 Task: Open Card Circus Review in Board Email Marketing Conversion Rate Optimization to Workspace Customer Service Software and add a team member Softage.2@softage.net, a label Green, a checklist Astronomy, an attachment from your computer, a color Green and finally, add a card description 'Conduct team training session on teamwork and collaboration' and a comment 'This task requires us to be proactive in identifying potential opportunities for improvement and growth.'. Add a start date 'Jan 02, 1900' with a due date 'Jan 09, 1900'
Action: Mouse moved to (88, 313)
Screenshot: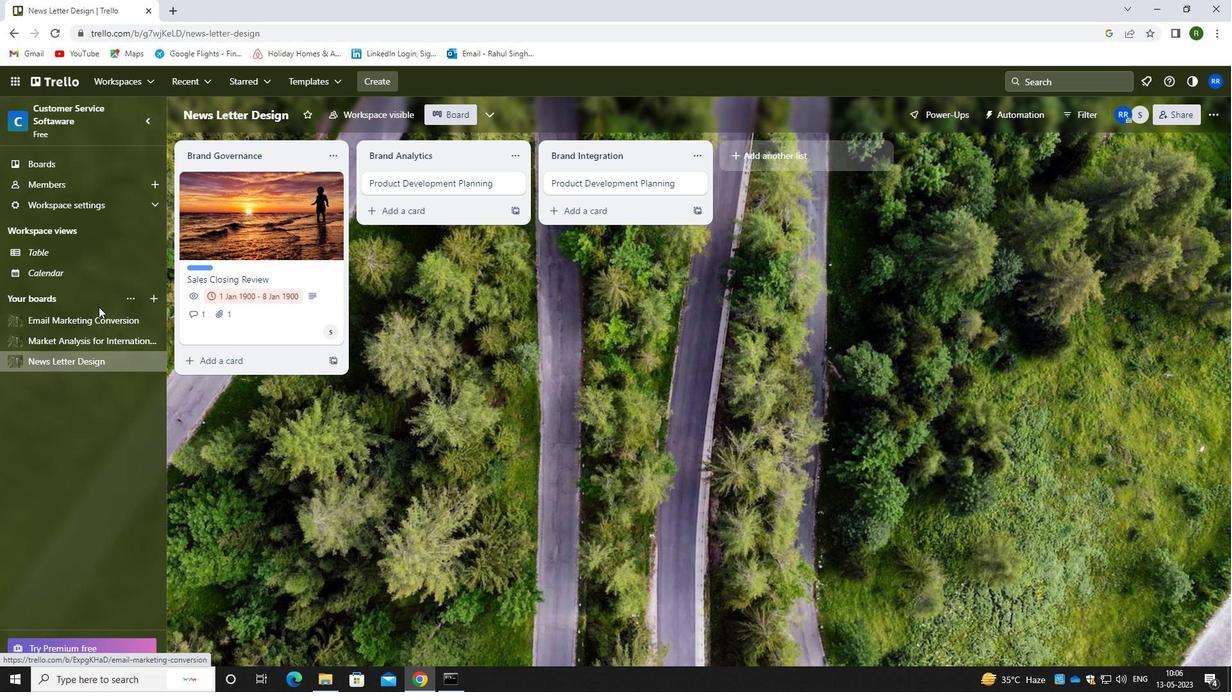 
Action: Mouse pressed left at (88, 313)
Screenshot: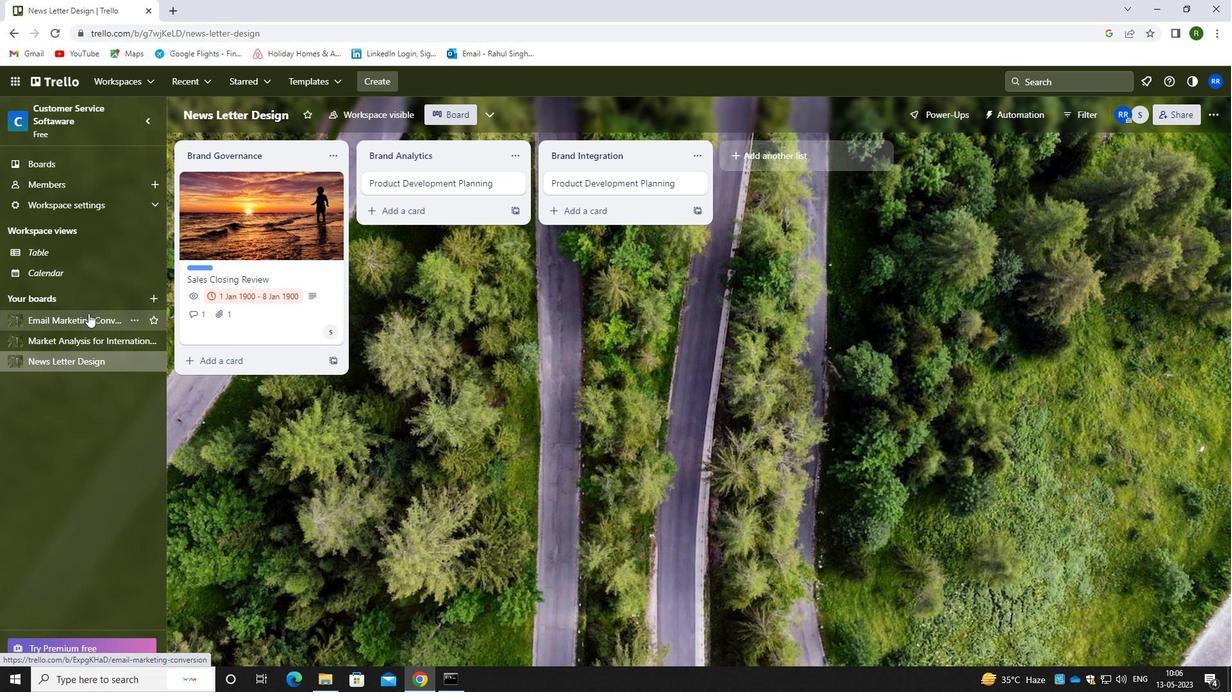 
Action: Mouse moved to (335, 181)
Screenshot: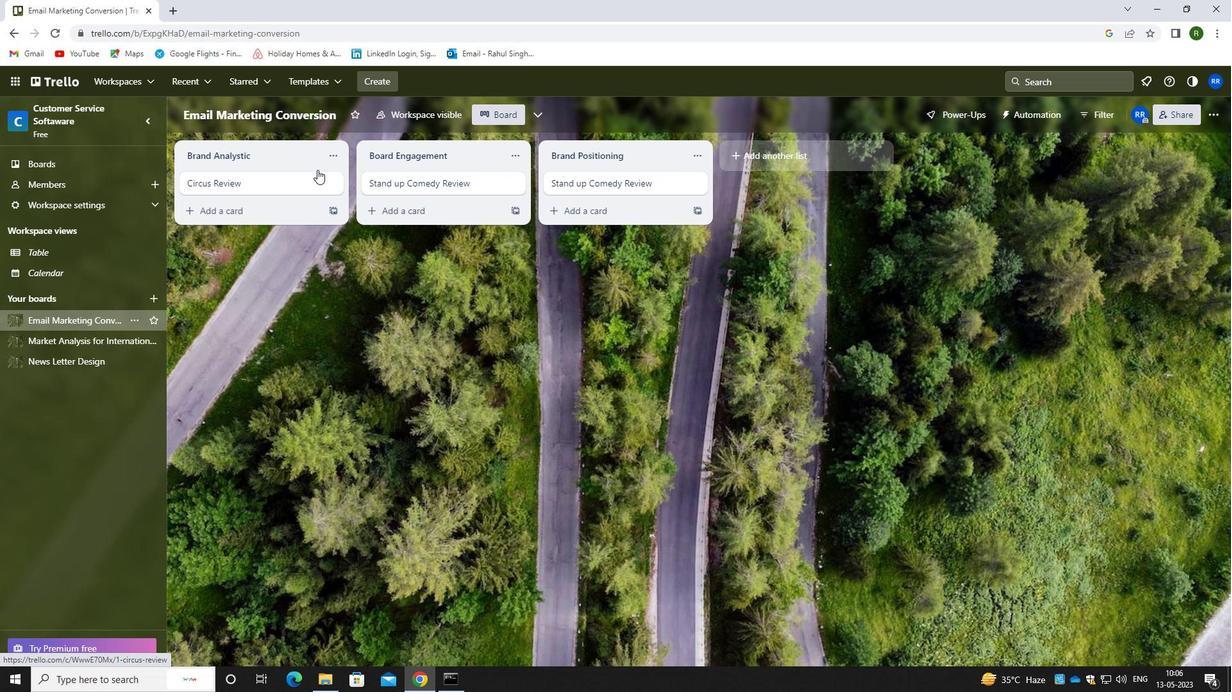 
Action: Mouse pressed left at (335, 181)
Screenshot: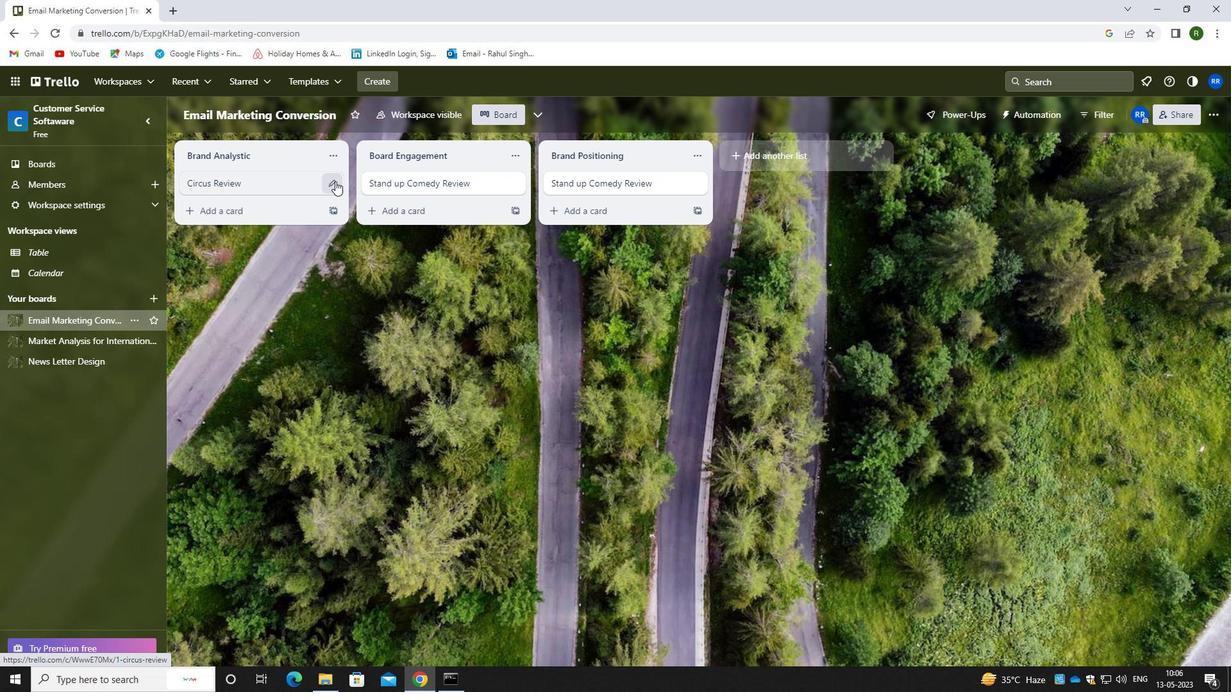 
Action: Mouse moved to (399, 178)
Screenshot: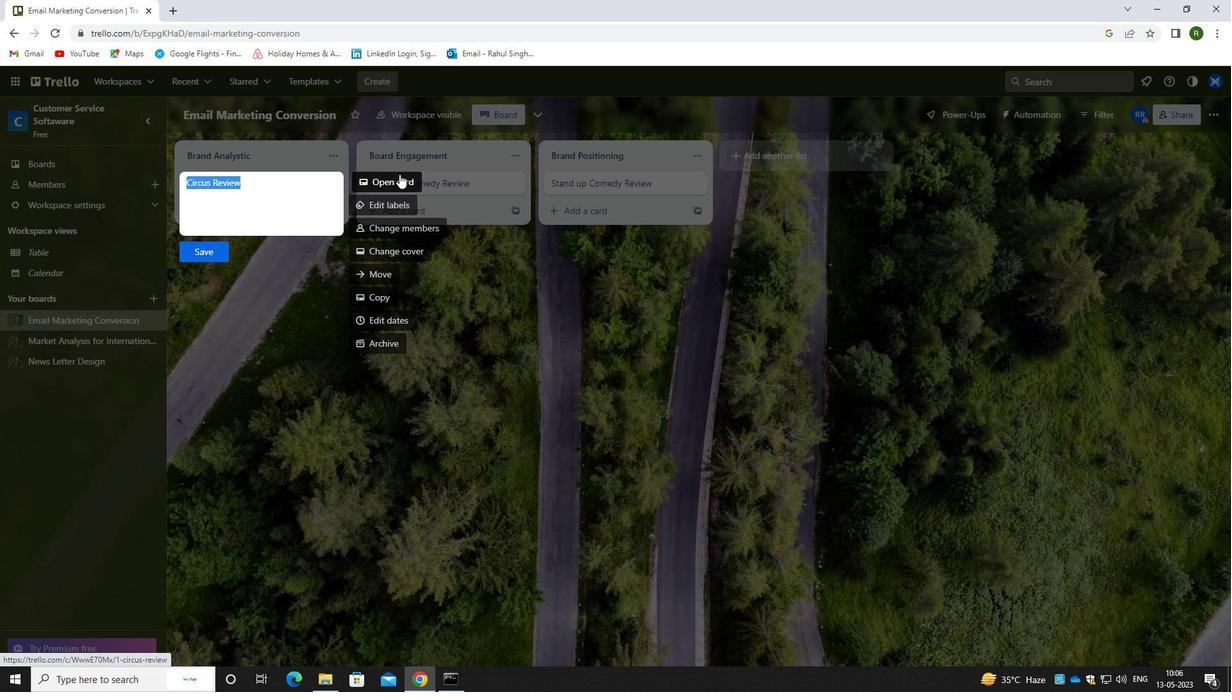 
Action: Mouse pressed left at (399, 178)
Screenshot: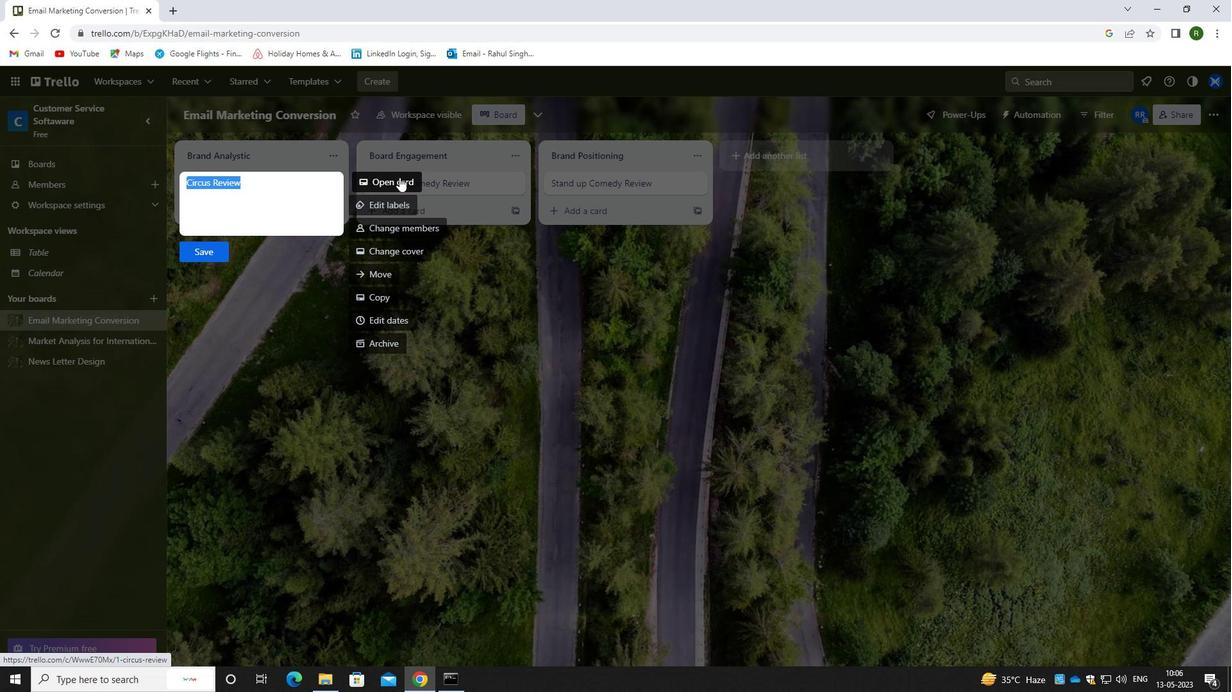 
Action: Mouse moved to (787, 168)
Screenshot: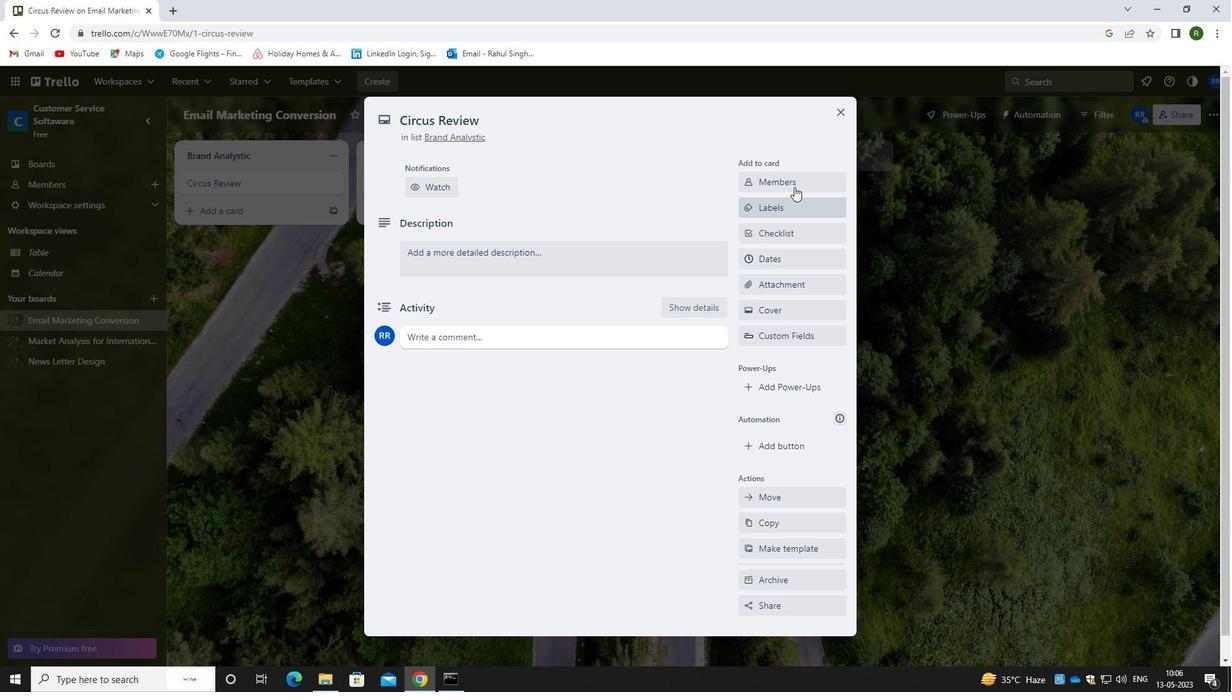 
Action: Mouse pressed left at (787, 168)
Screenshot: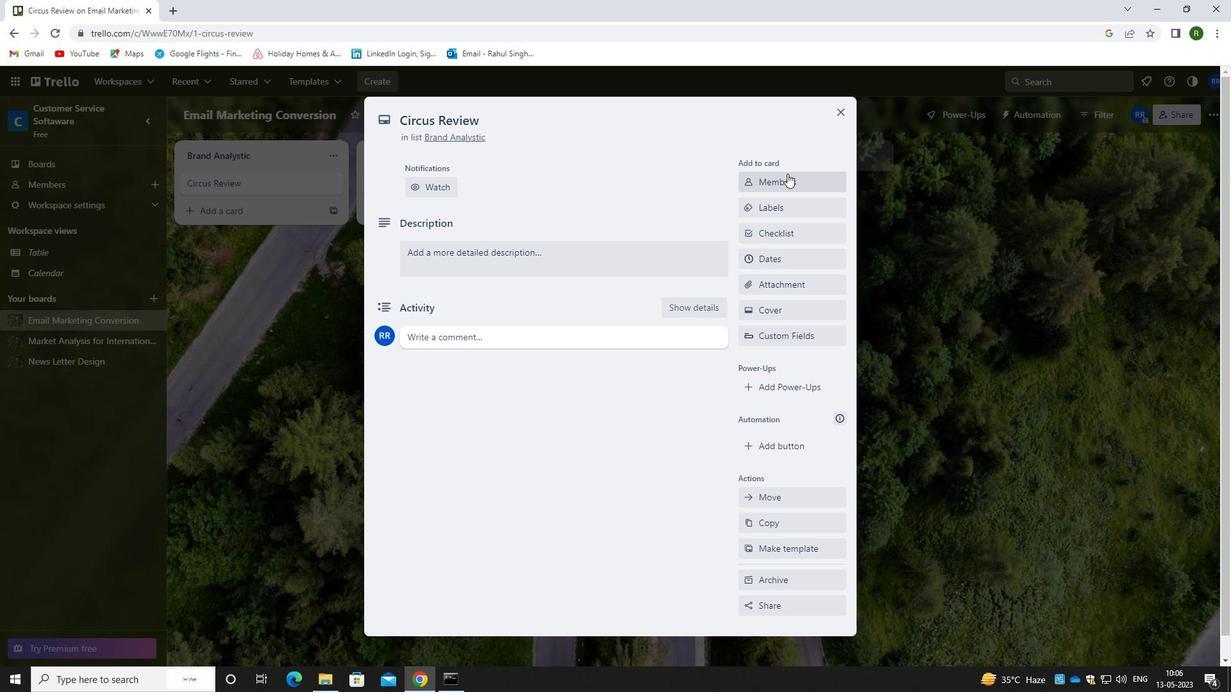 
Action: Mouse moved to (789, 173)
Screenshot: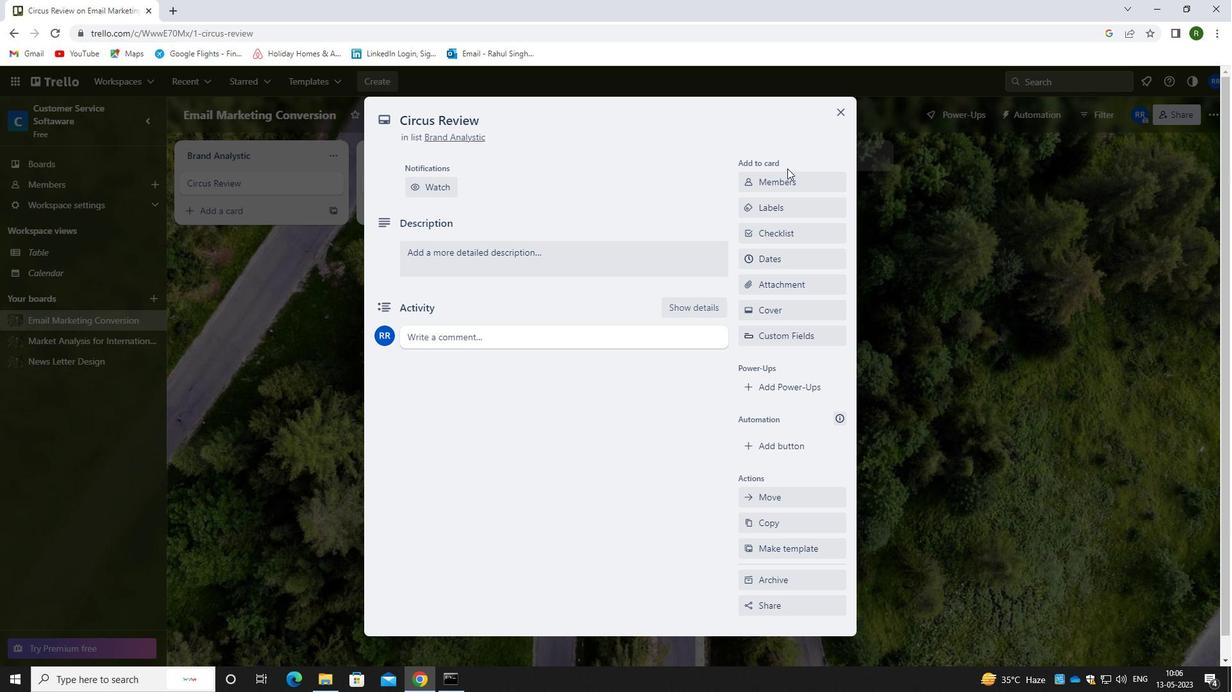
Action: Mouse pressed left at (789, 173)
Screenshot: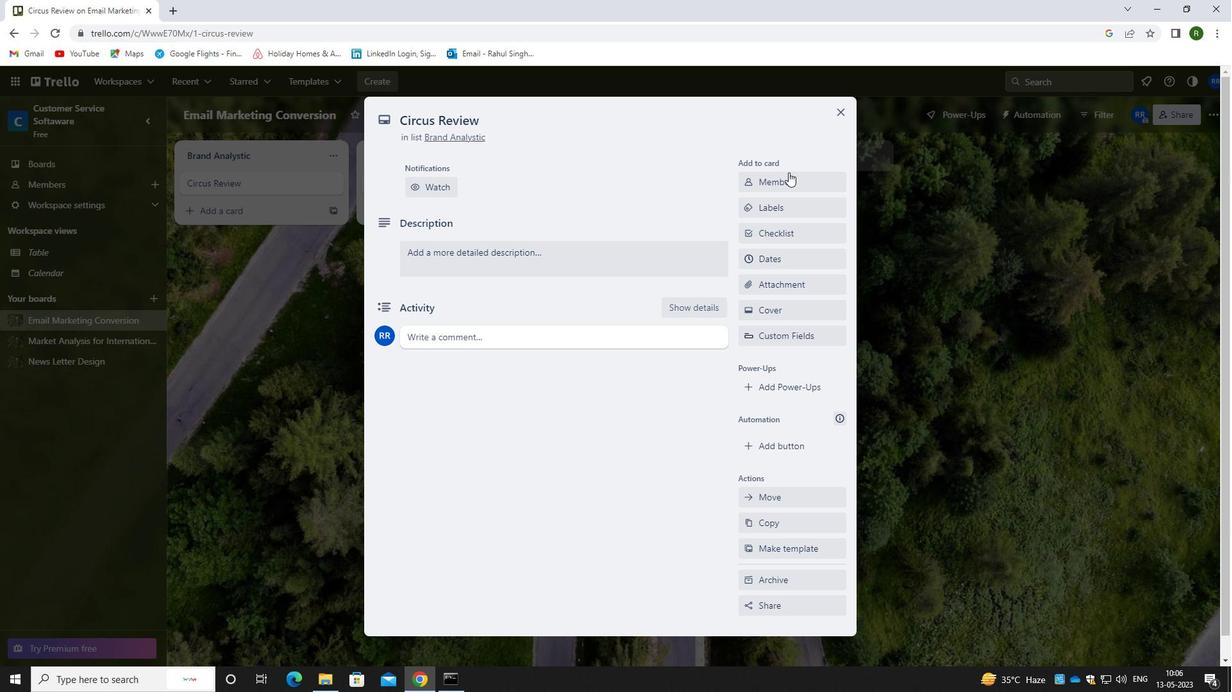 
Action: Mouse moved to (784, 245)
Screenshot: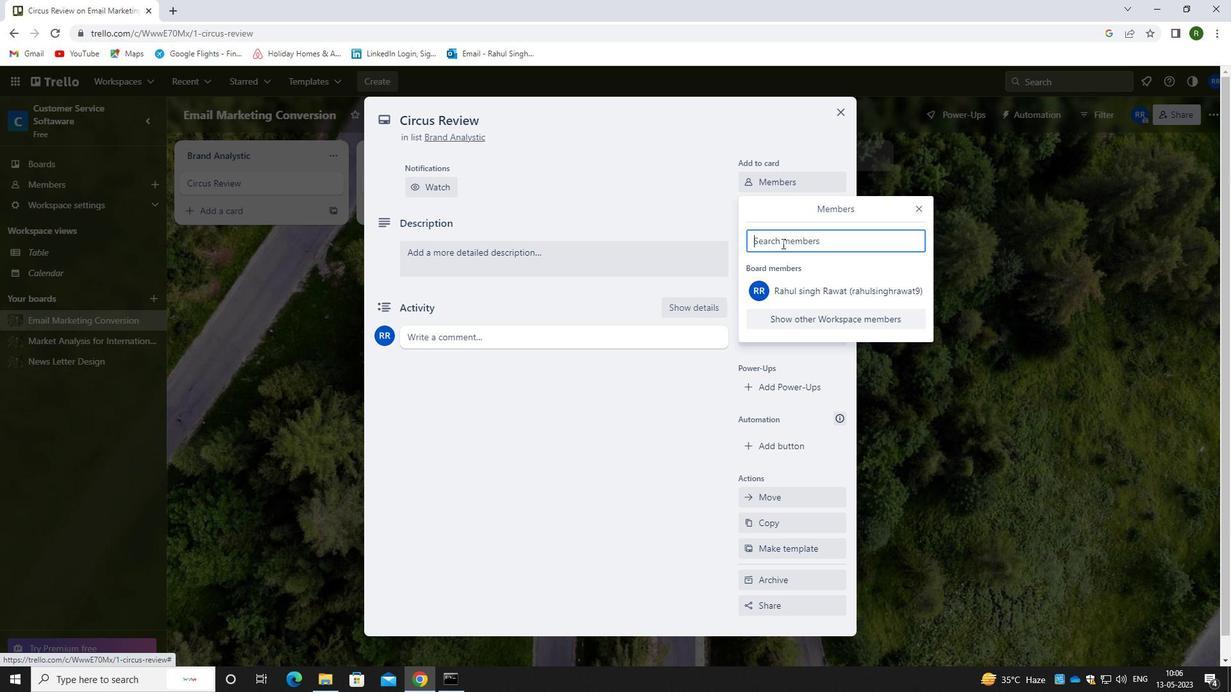 
Action: Key pressed <Key.caps_lock>s<Key.caps_lock>Oftage.2<Key.shift>@SOFTAGE,<Key.backspace>.M<Key.backspace>NET
Screenshot: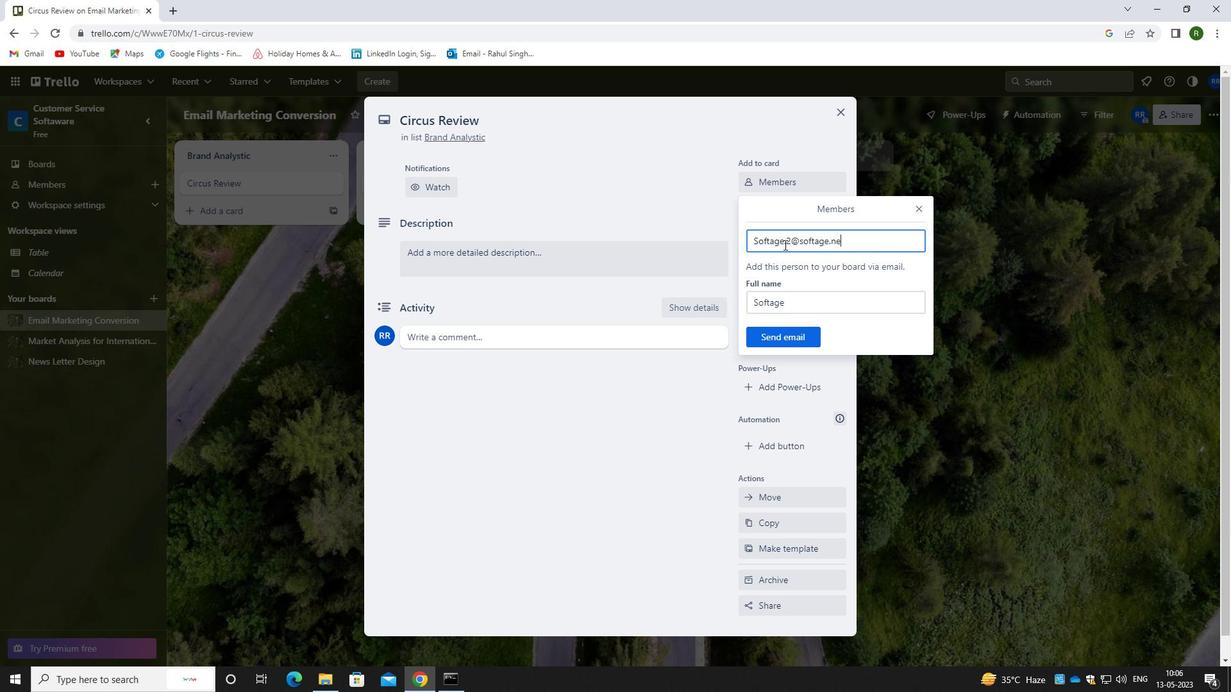 
Action: Mouse moved to (947, 265)
Screenshot: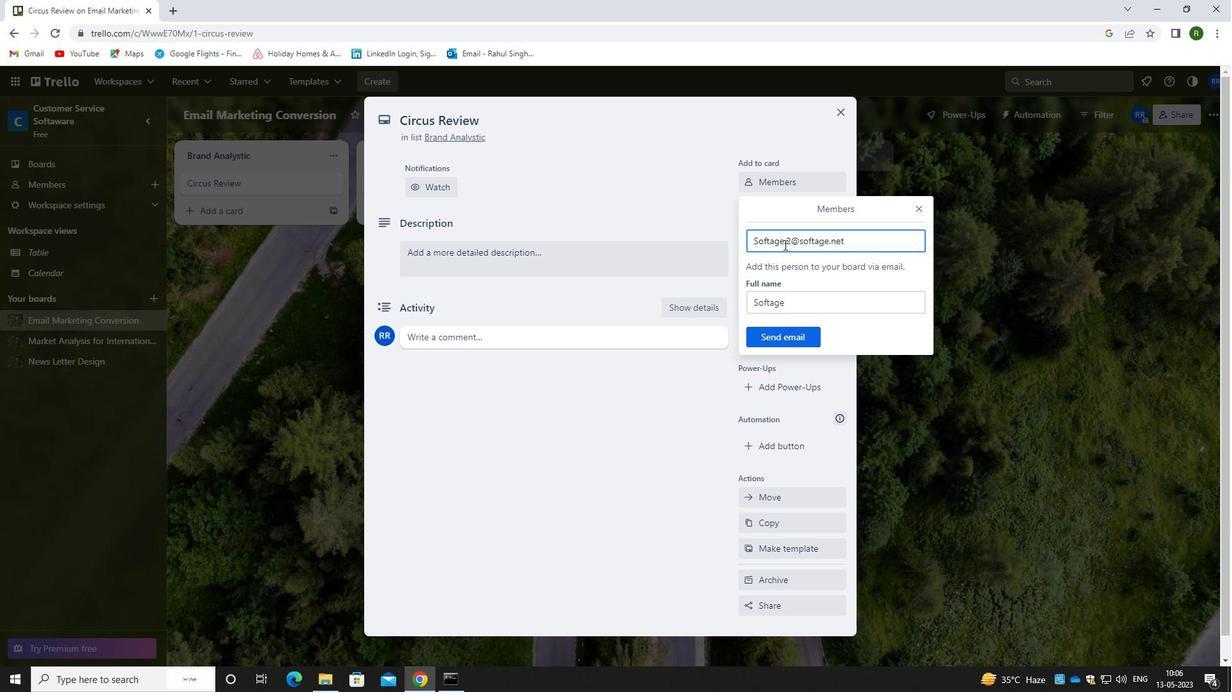 
Action: Mouse scrolled (947, 266) with delta (0, 0)
Screenshot: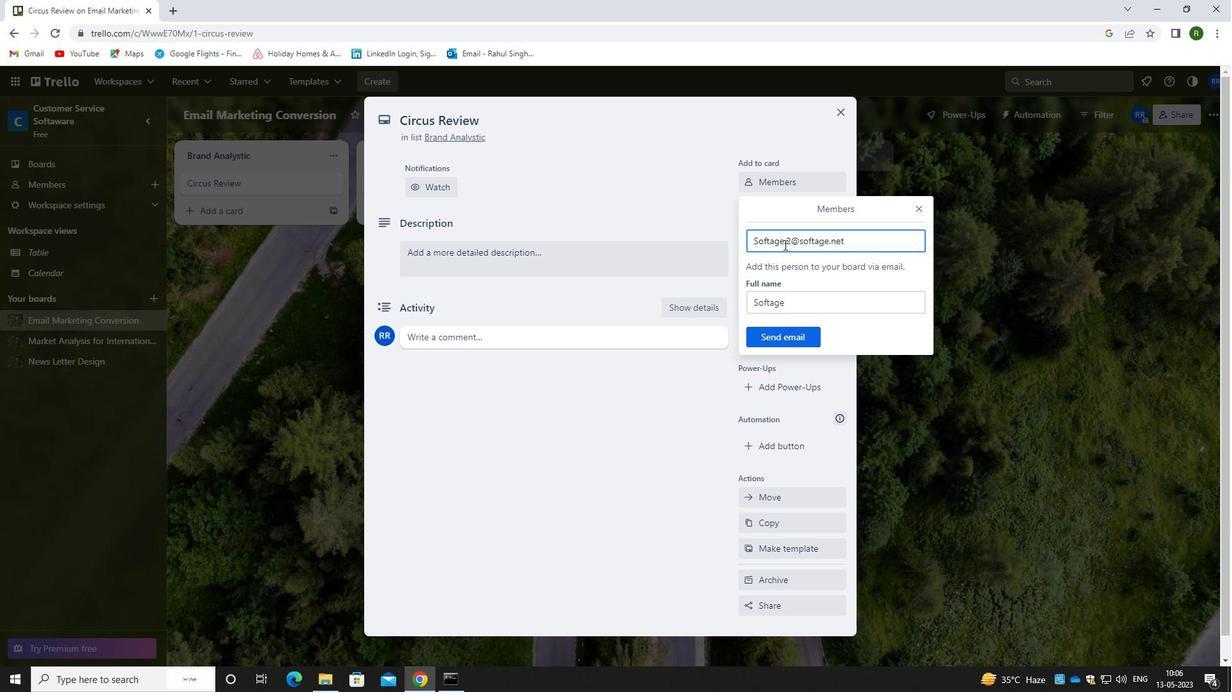 
Action: Mouse moved to (791, 347)
Screenshot: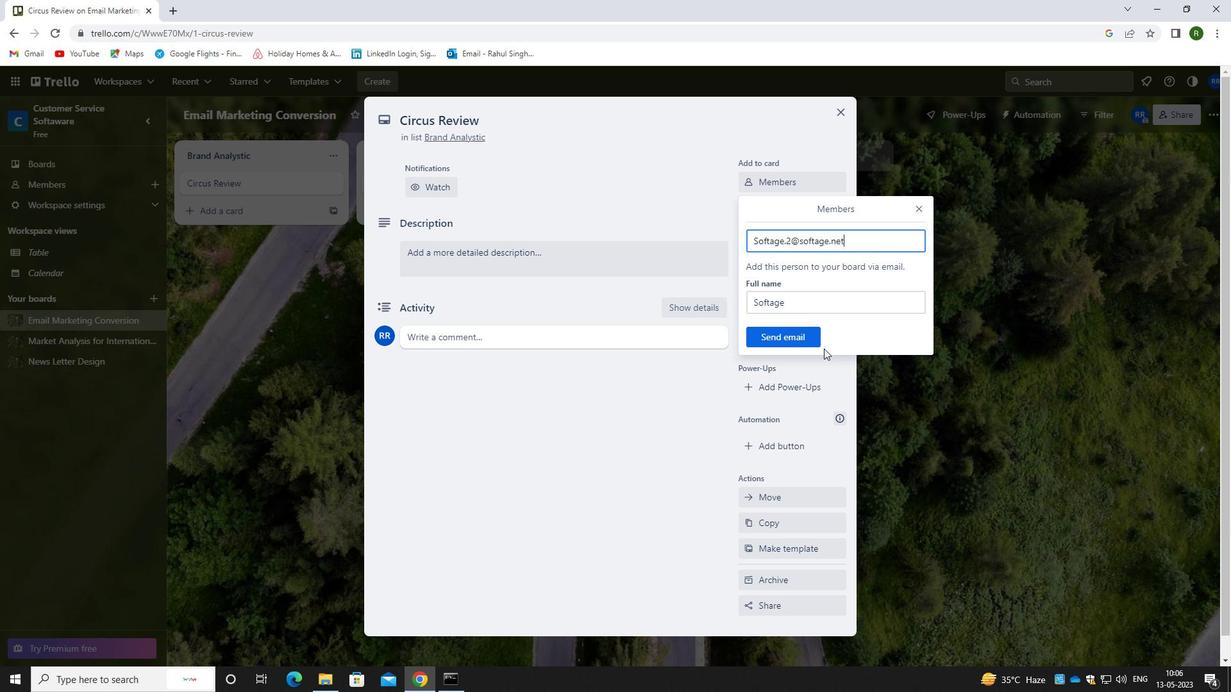 
Action: Mouse pressed left at (791, 347)
Screenshot: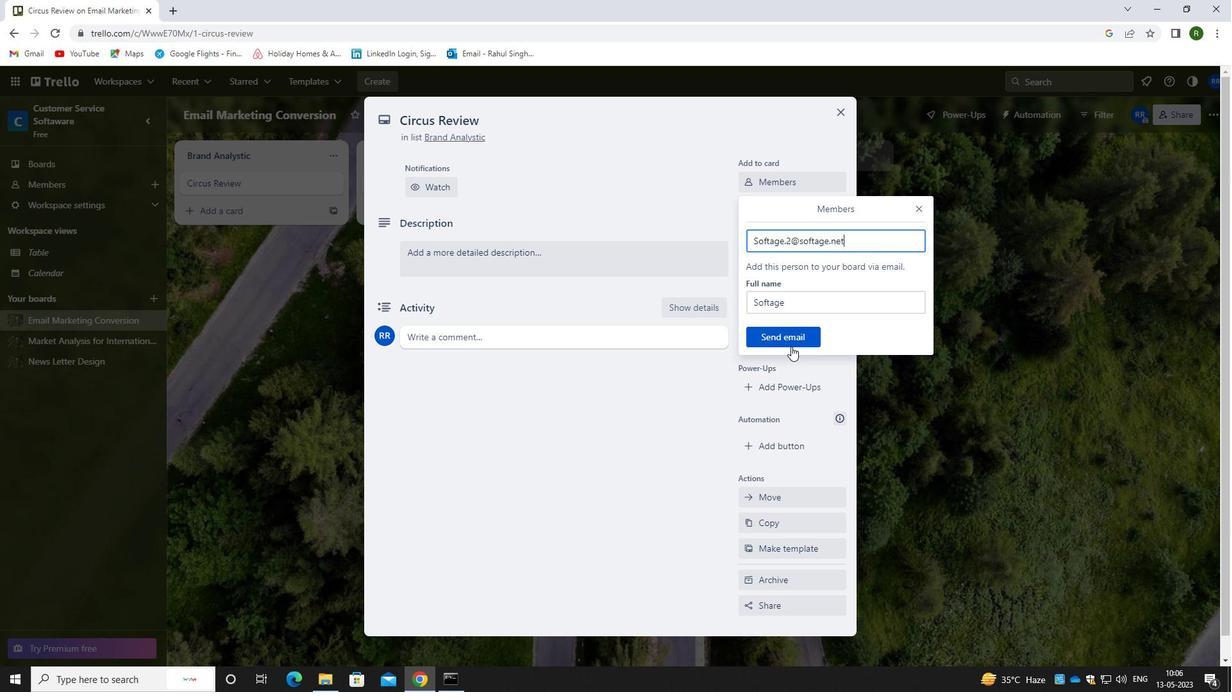 
Action: Mouse moved to (795, 260)
Screenshot: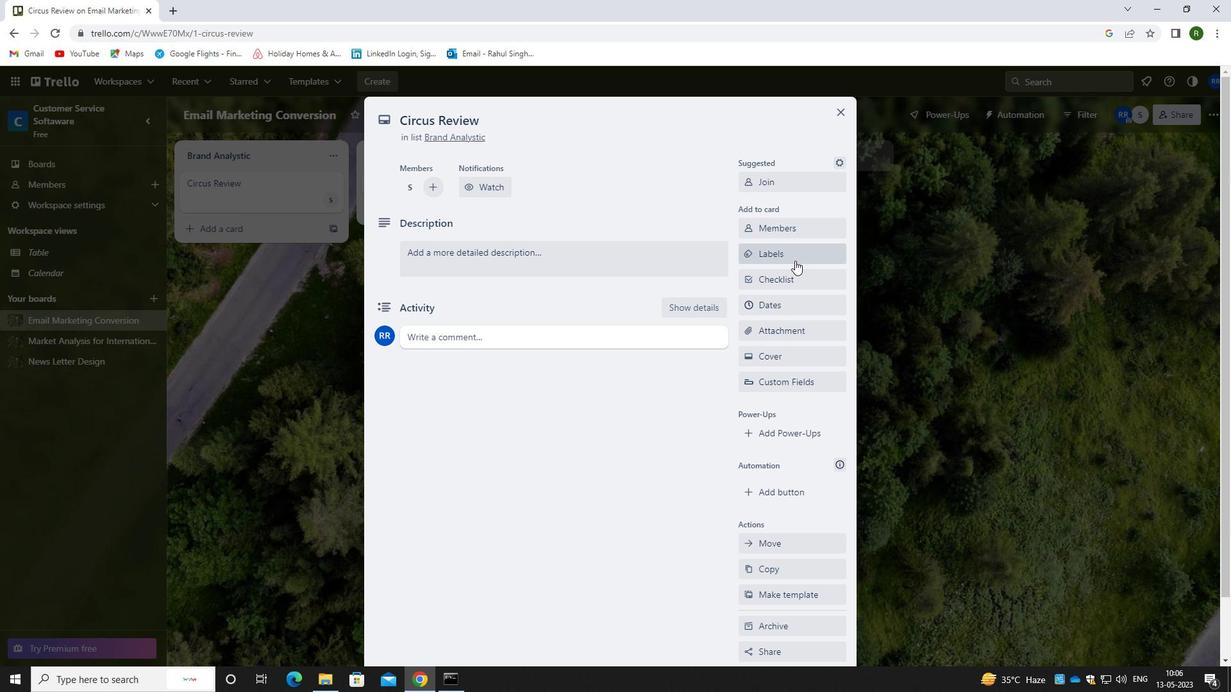
Action: Mouse pressed left at (795, 260)
Screenshot: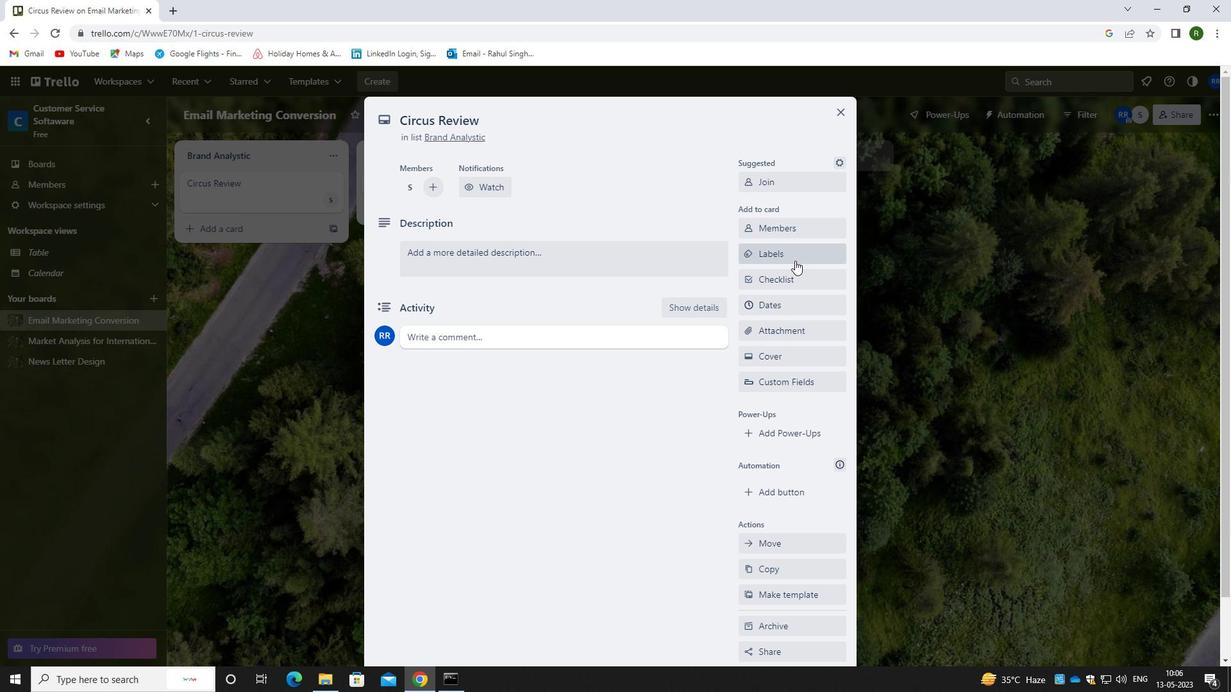 
Action: Mouse moved to (807, 304)
Screenshot: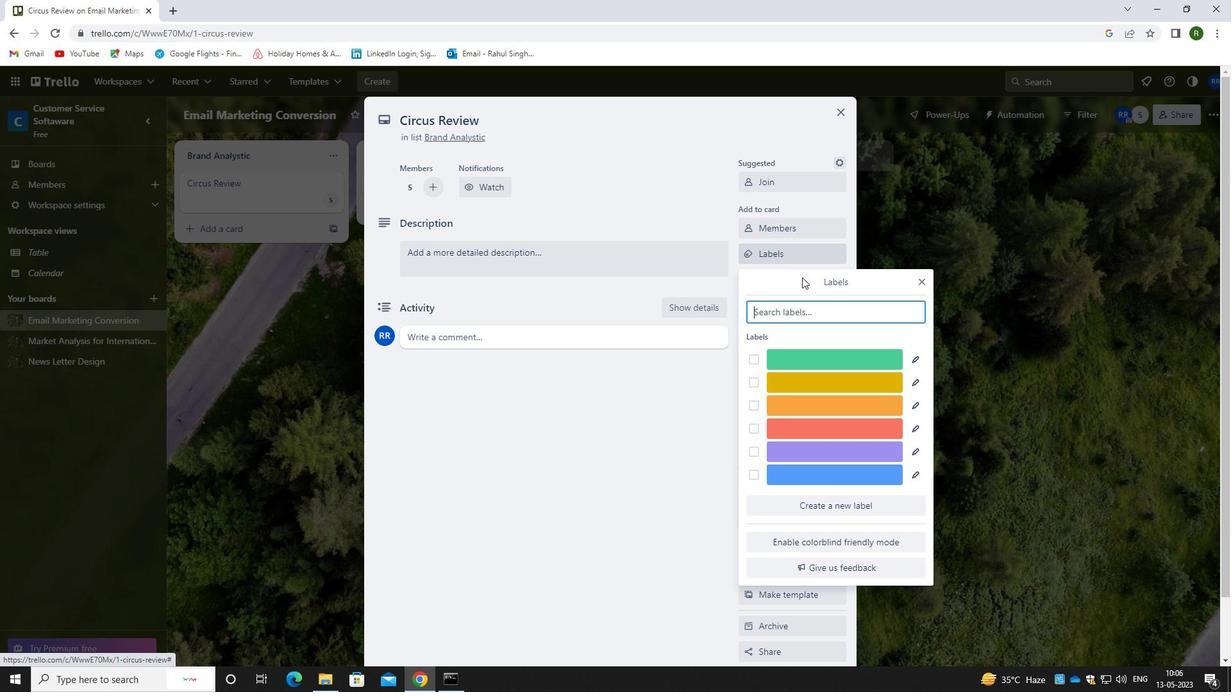
Action: Key pressed GREEN
Screenshot: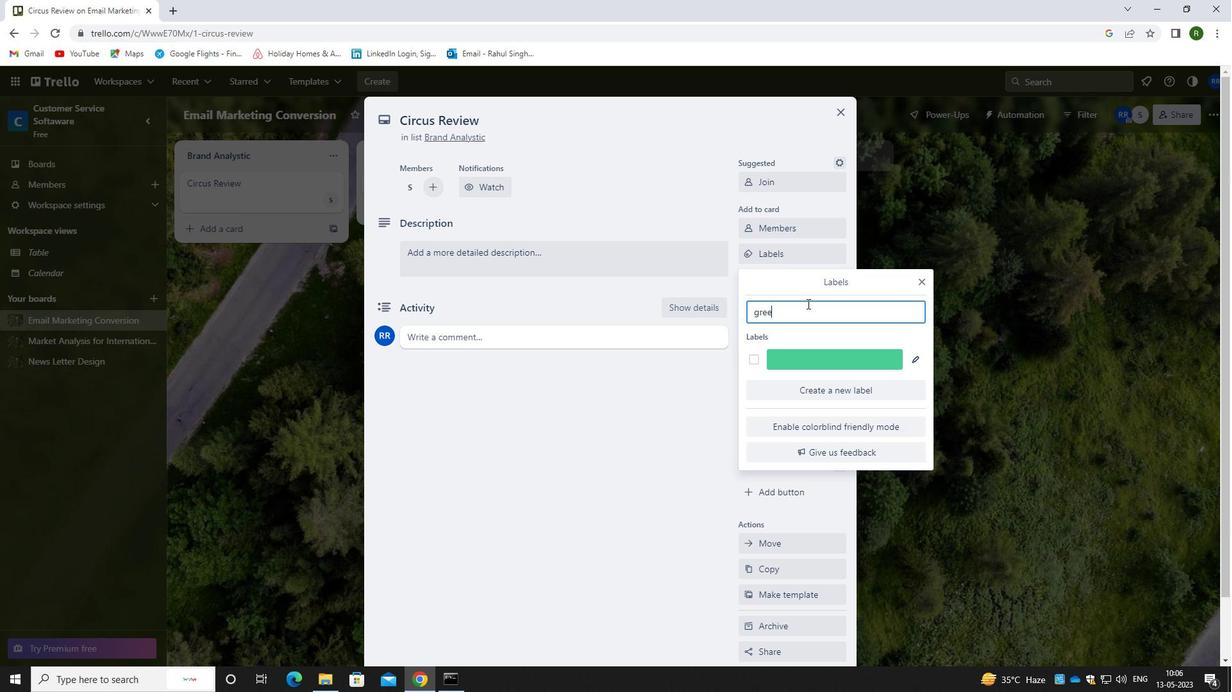 
Action: Mouse moved to (757, 361)
Screenshot: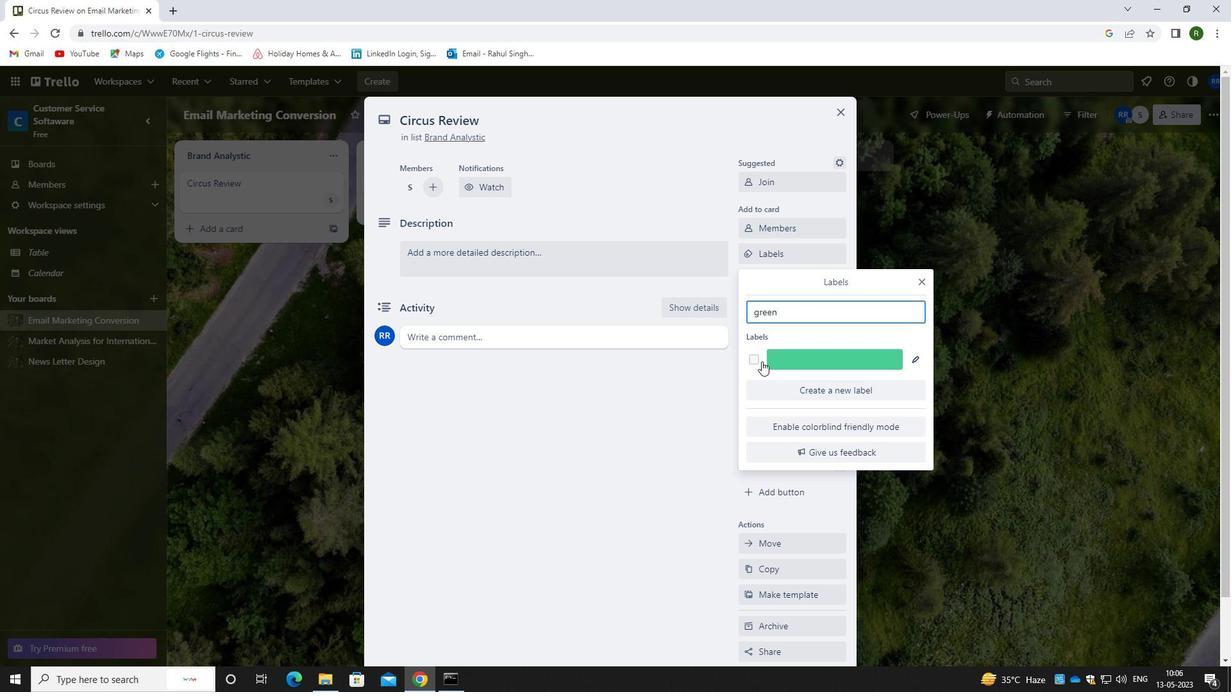 
Action: Mouse pressed left at (757, 361)
Screenshot: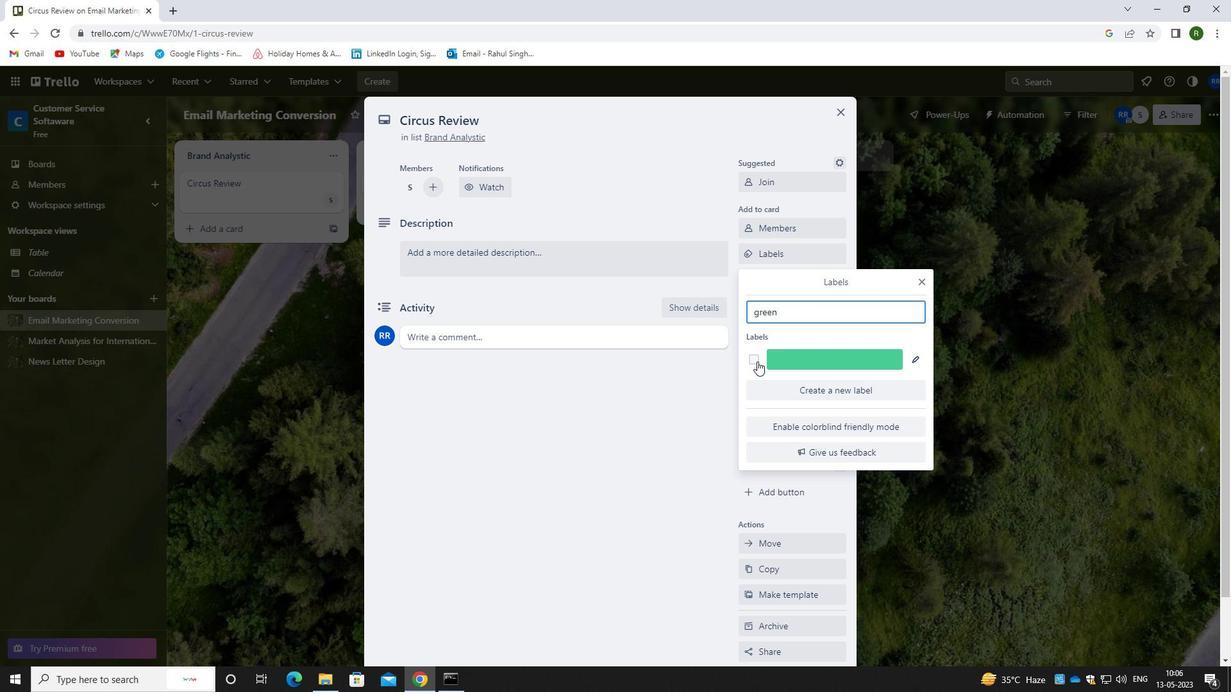 
Action: Mouse moved to (662, 430)
Screenshot: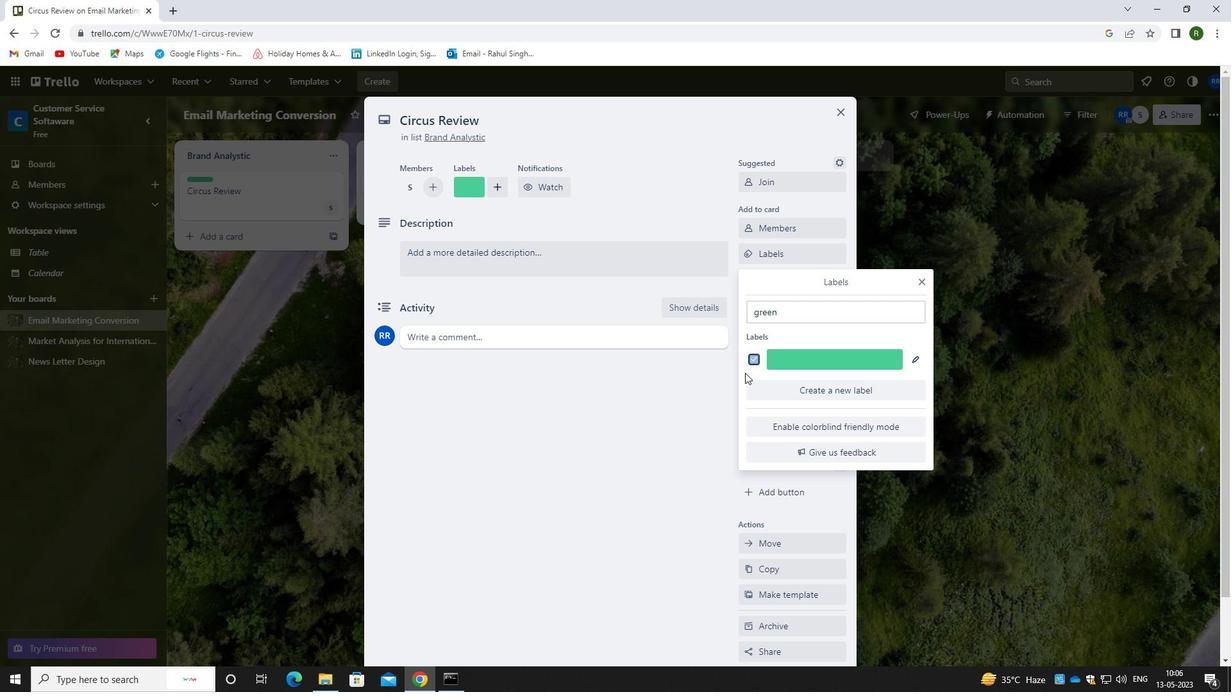 
Action: Mouse pressed left at (662, 430)
Screenshot: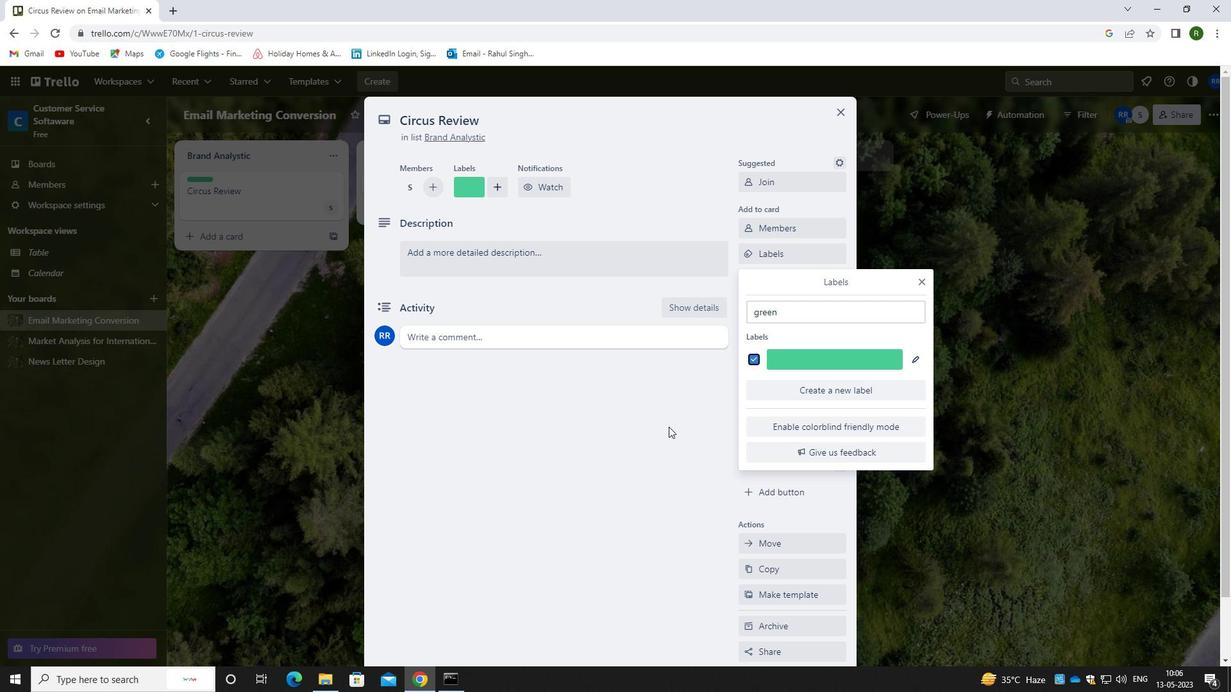 
Action: Mouse moved to (759, 281)
Screenshot: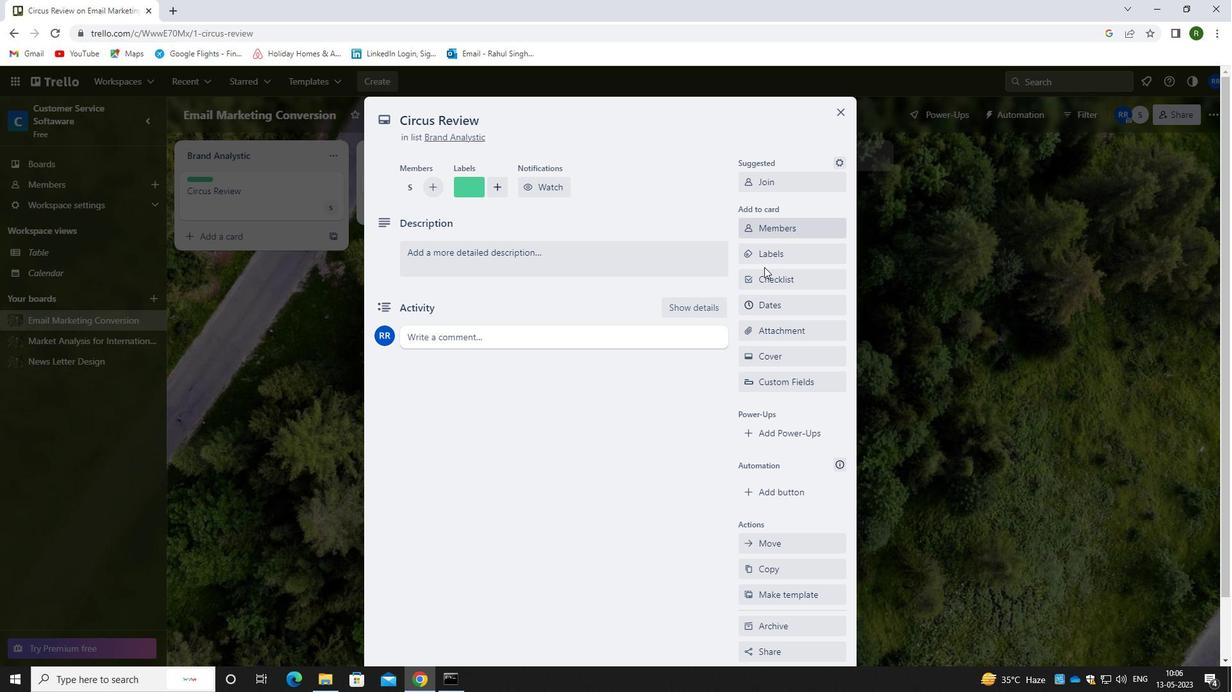
Action: Mouse pressed left at (759, 281)
Screenshot: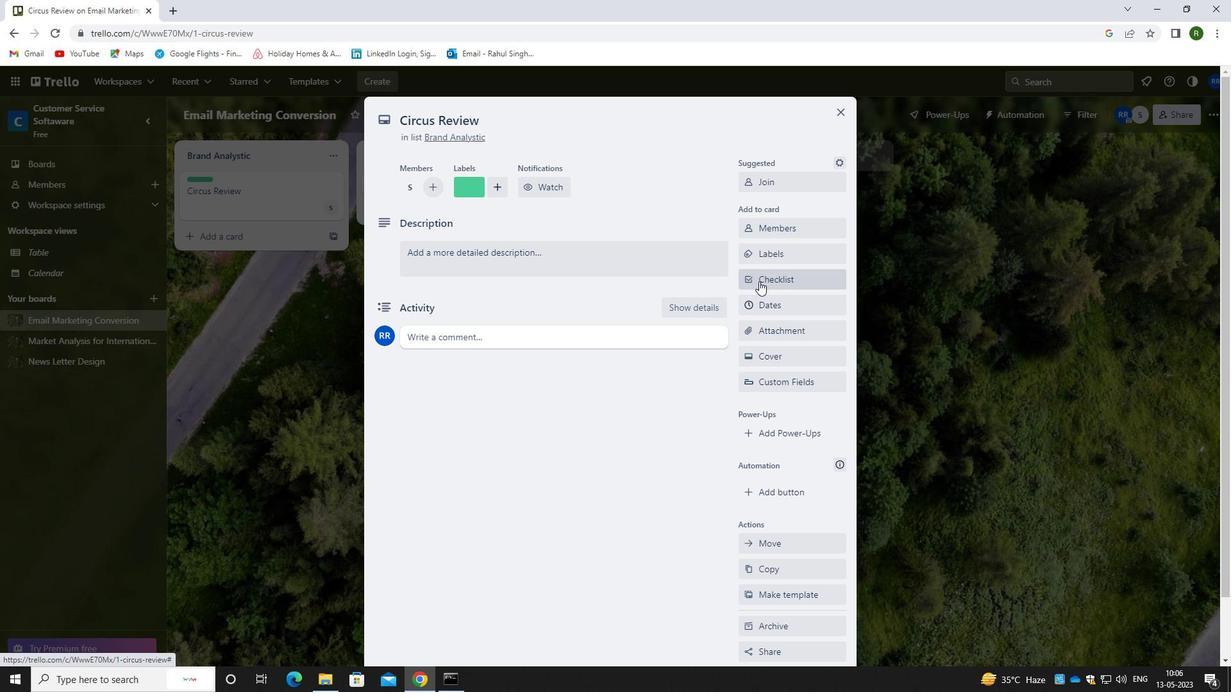 
Action: Mouse moved to (746, 289)
Screenshot: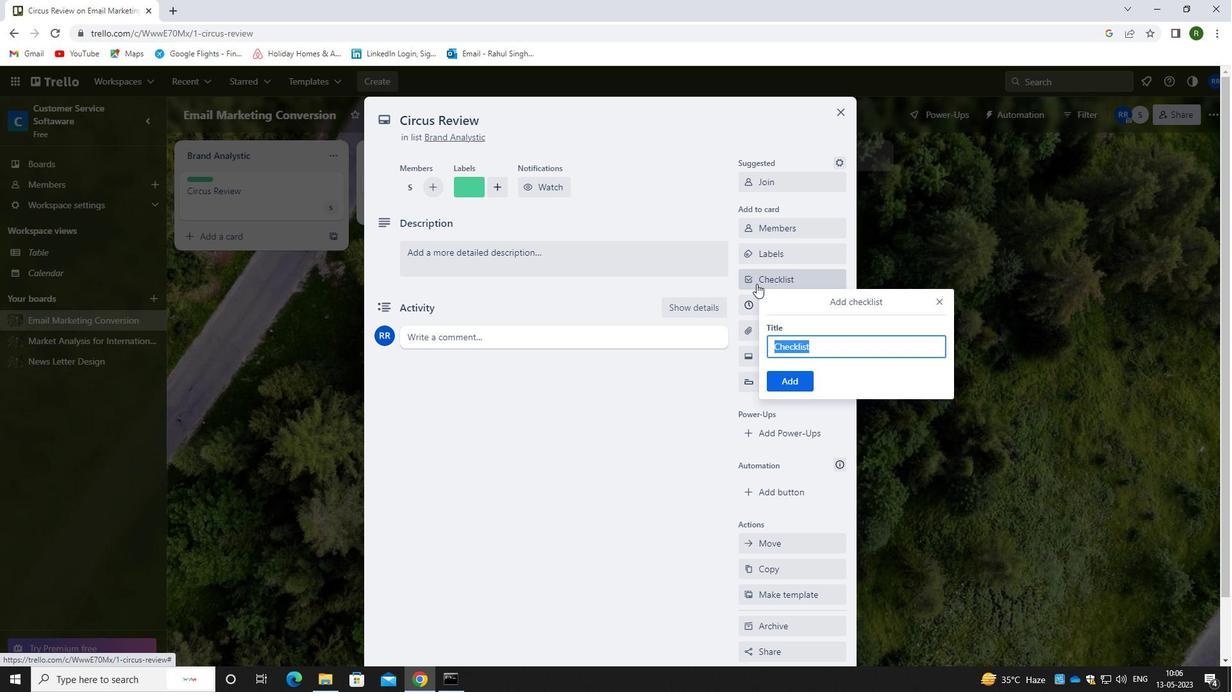 
Action: Key pressed <Key.caps_lock>A<Key.caps_lock>STRONOMY
Screenshot: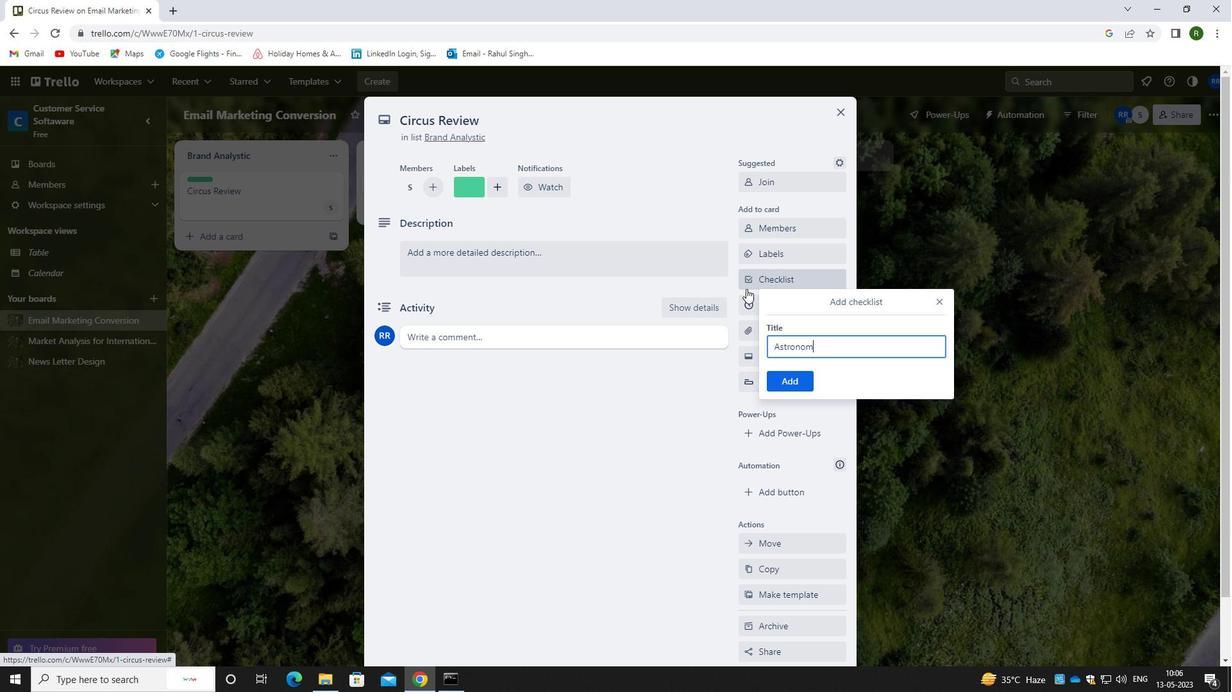 
Action: Mouse moved to (800, 380)
Screenshot: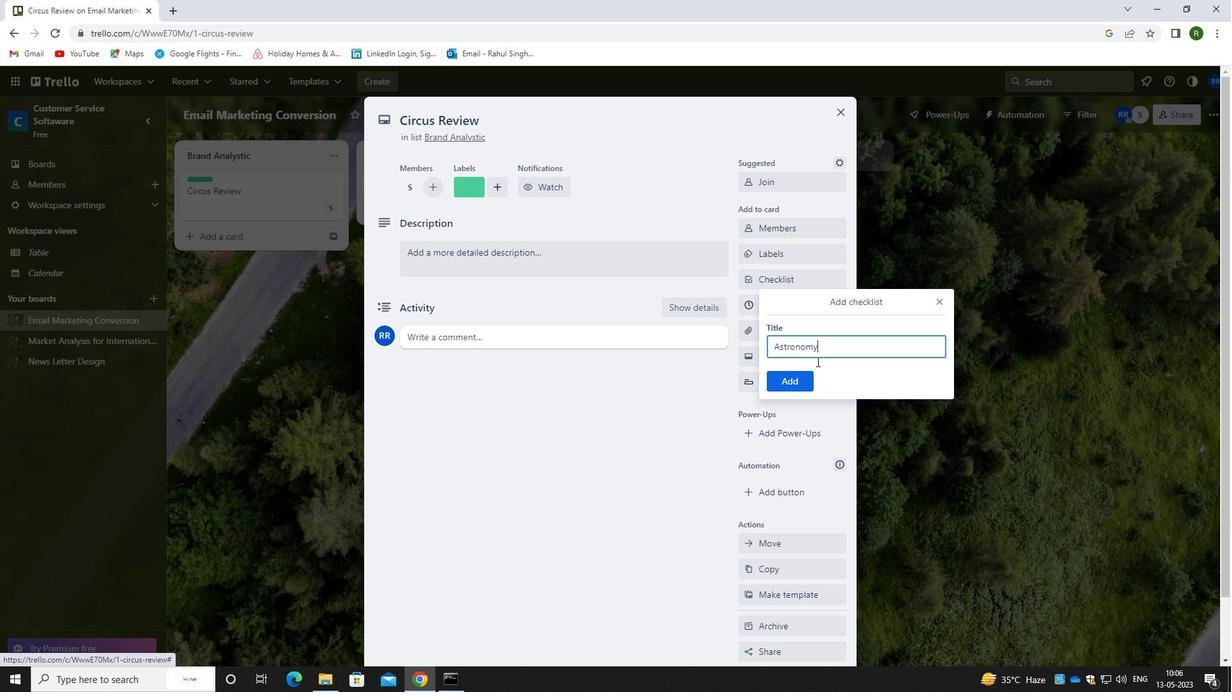 
Action: Mouse pressed left at (800, 380)
Screenshot: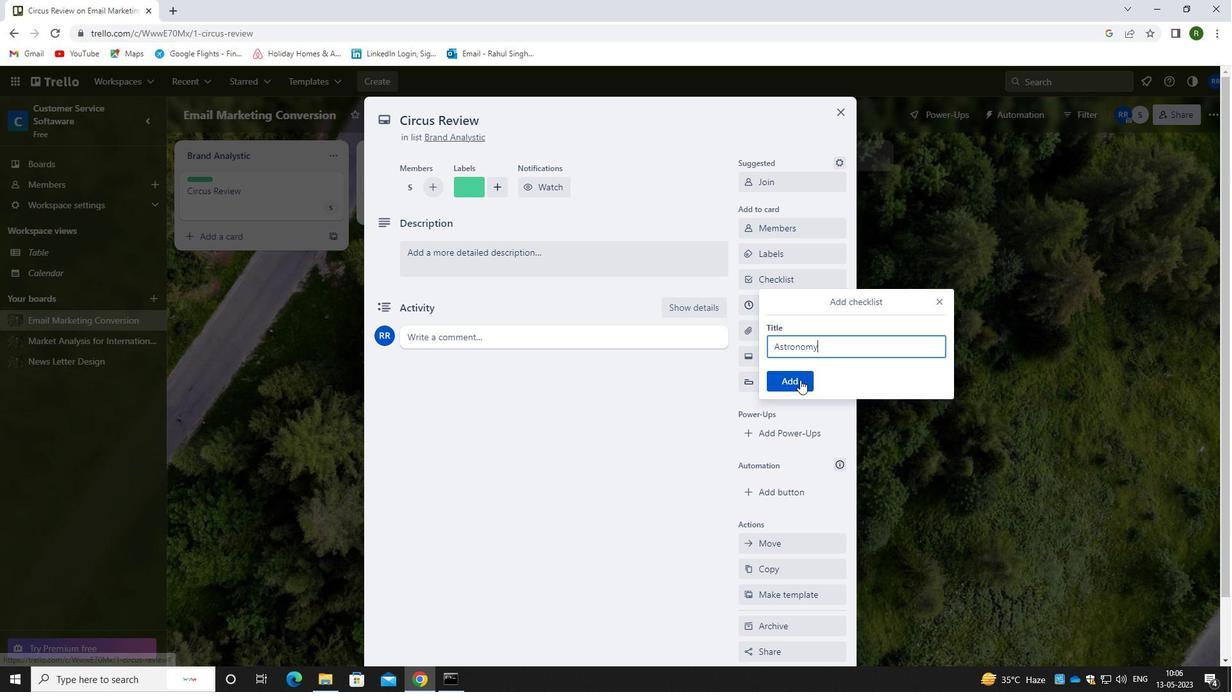 
Action: Mouse moved to (795, 325)
Screenshot: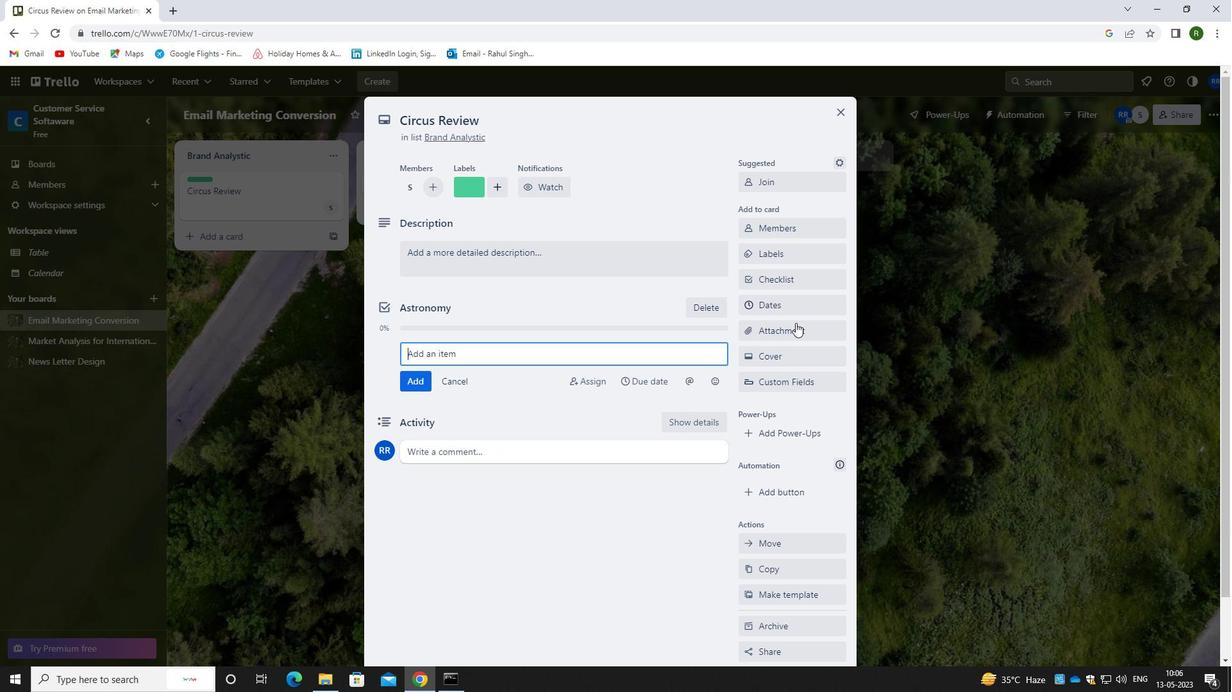 
Action: Mouse pressed left at (795, 325)
Screenshot: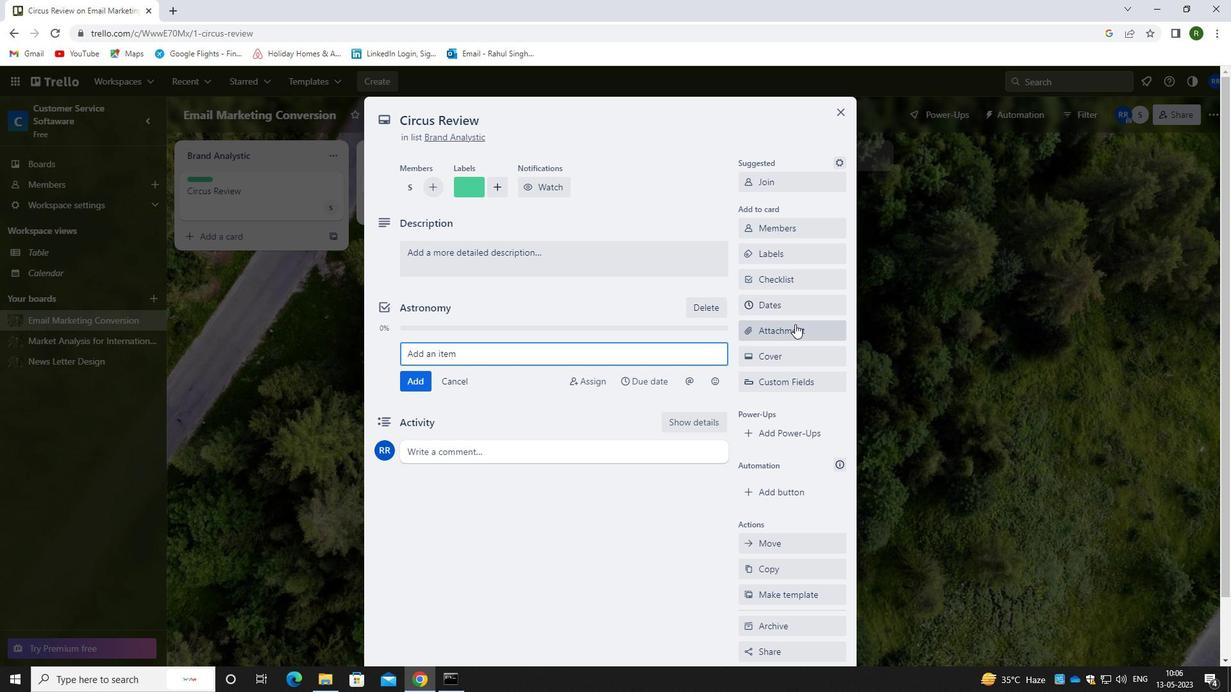 
Action: Mouse moved to (794, 390)
Screenshot: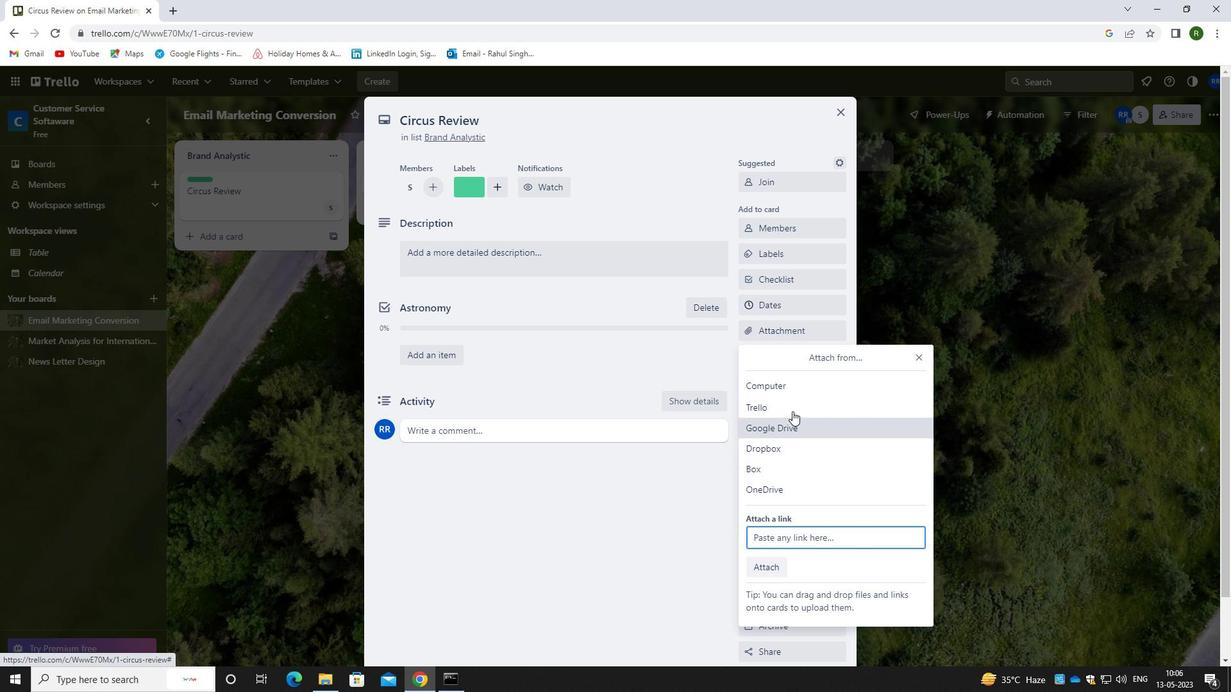 
Action: Mouse pressed left at (794, 390)
Screenshot: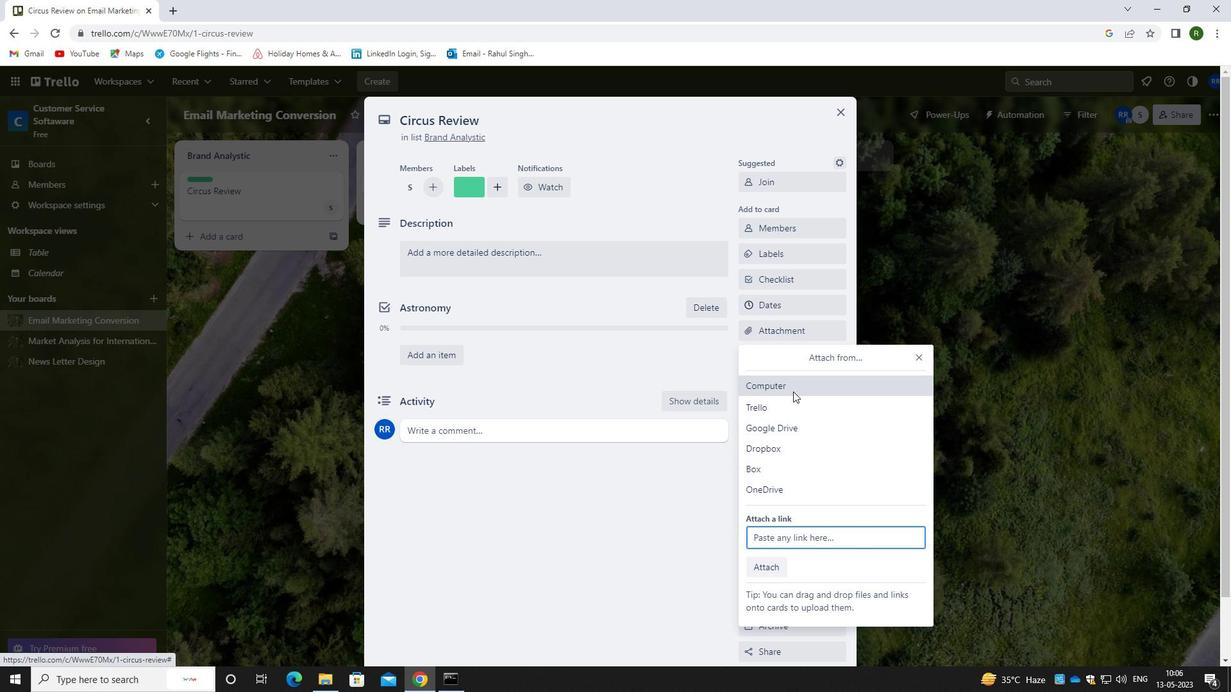 
Action: Mouse moved to (198, 106)
Screenshot: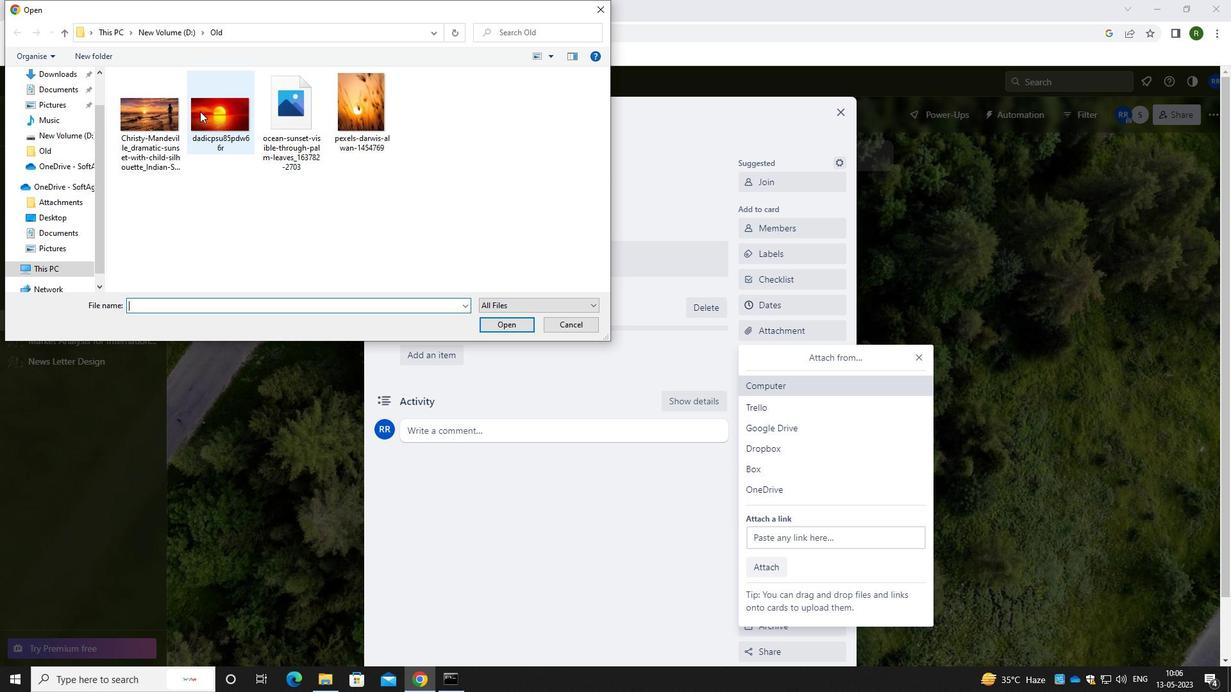 
Action: Mouse pressed left at (198, 106)
Screenshot: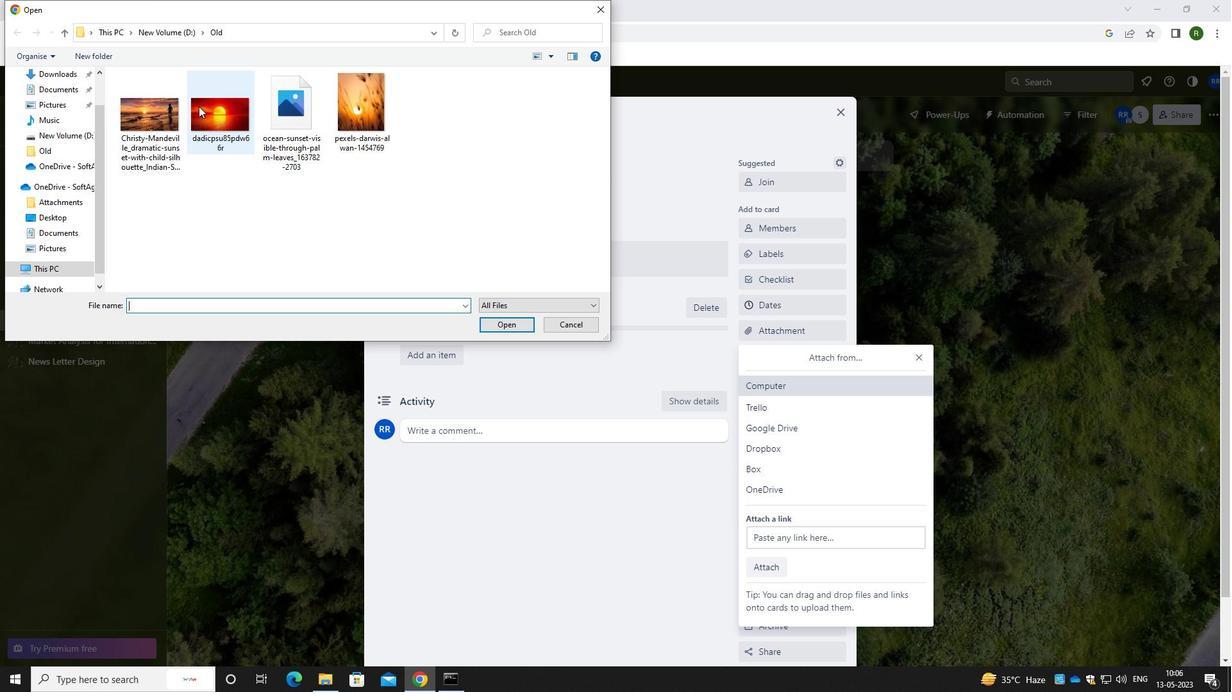 
Action: Mouse moved to (492, 319)
Screenshot: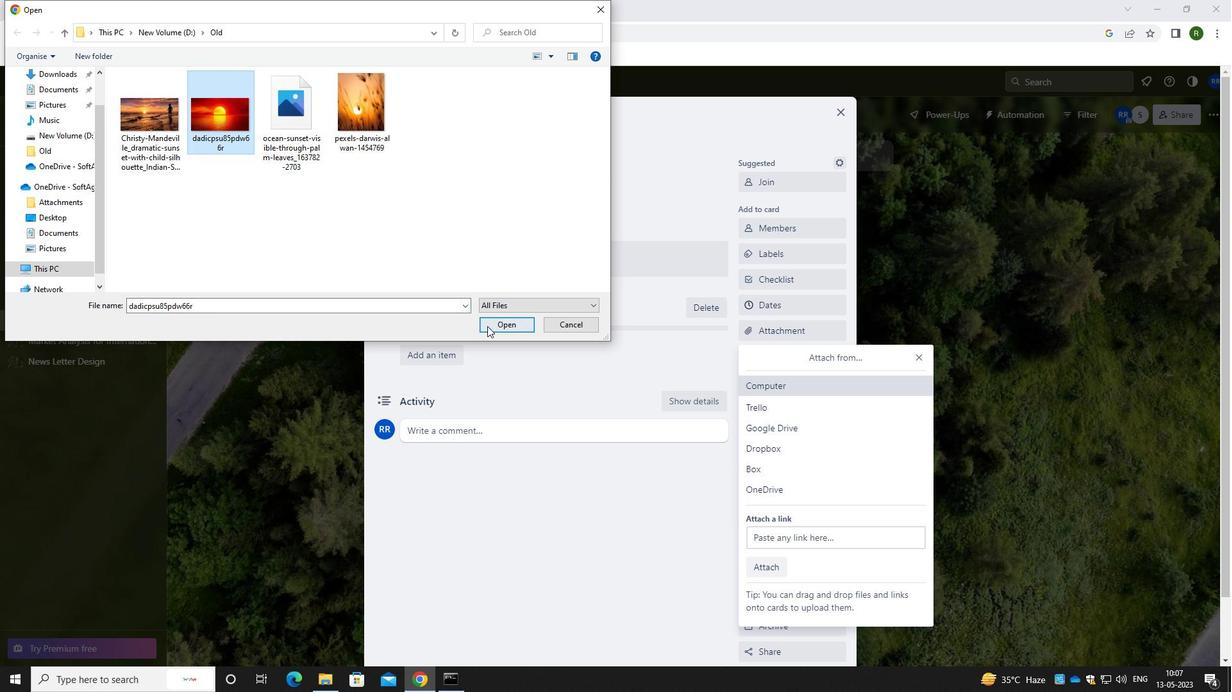 
Action: Mouse pressed left at (492, 319)
Screenshot: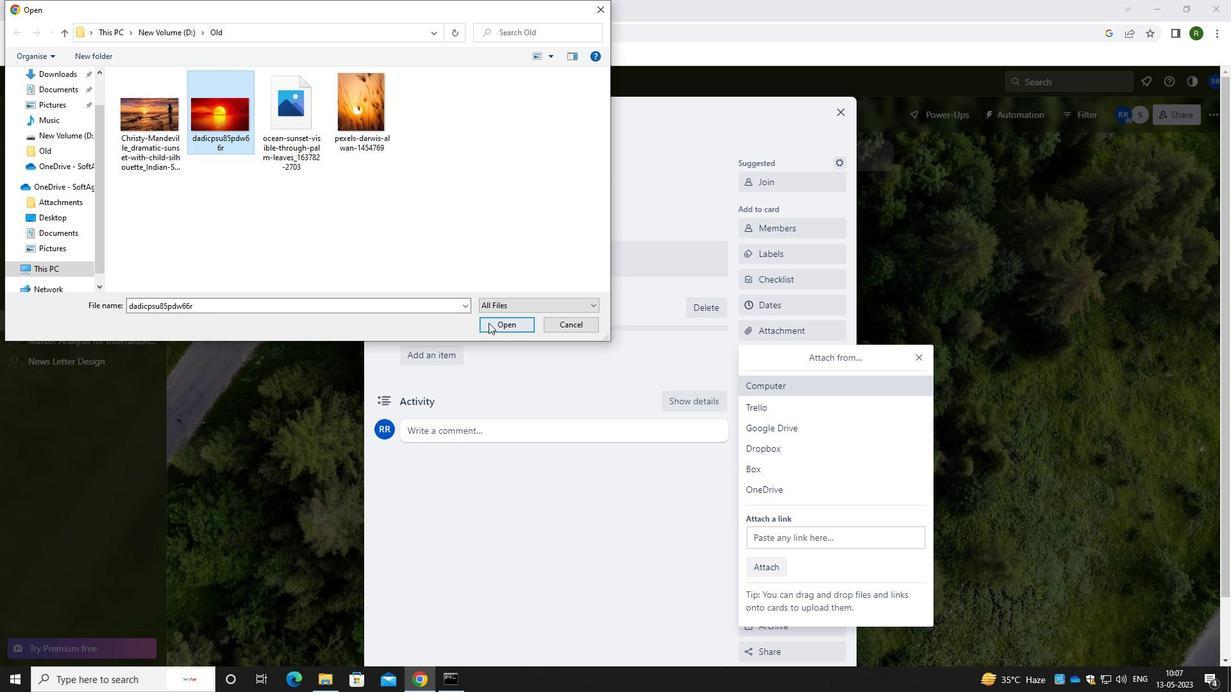 
Action: Mouse moved to (638, 216)
Screenshot: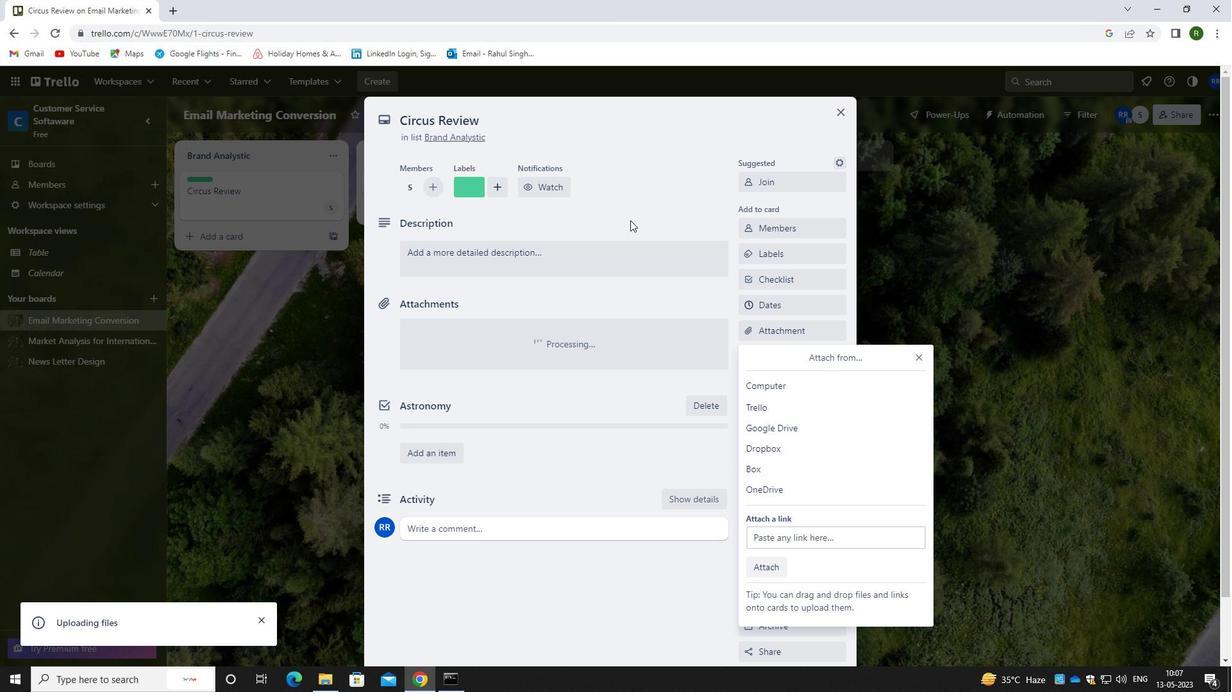 
Action: Mouse pressed left at (638, 216)
Screenshot: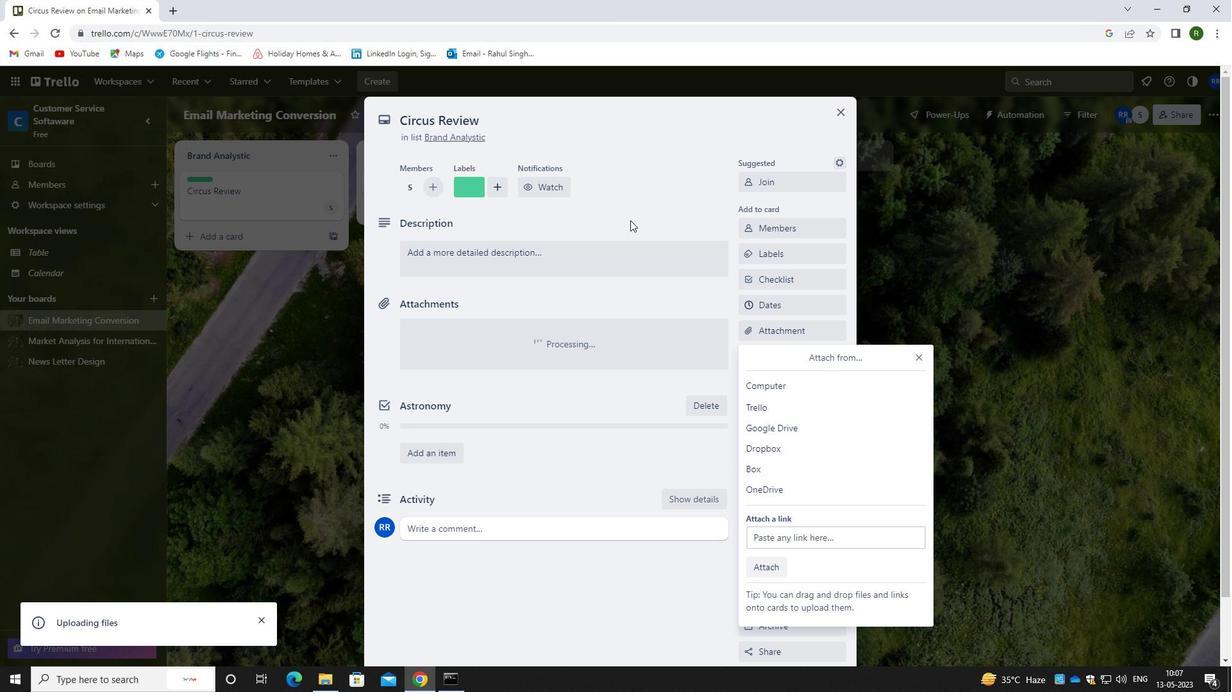
Action: Mouse moved to (483, 254)
Screenshot: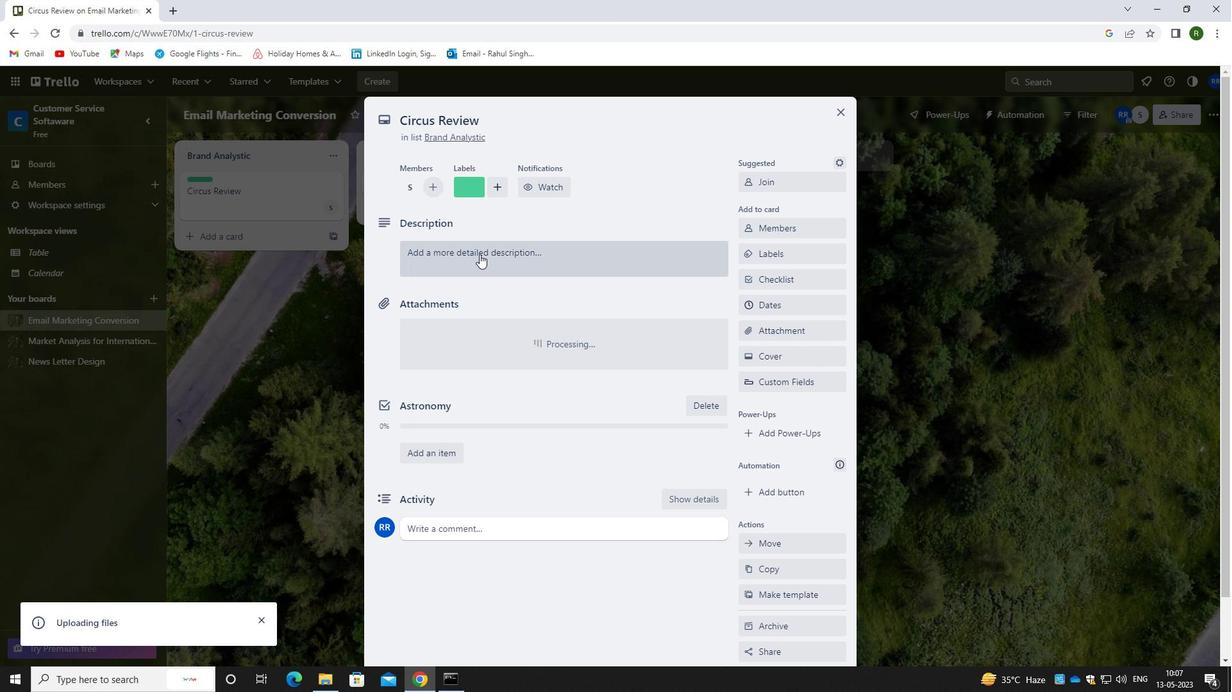 
Action: Mouse pressed left at (483, 254)
Screenshot: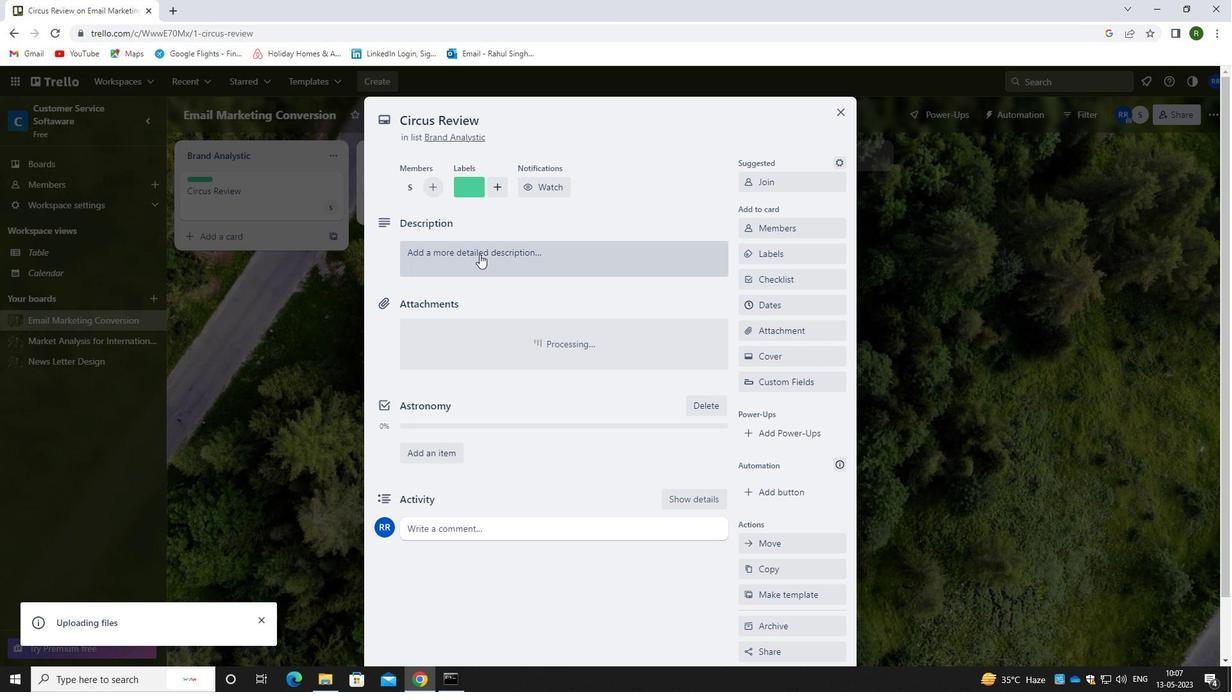 
Action: Mouse moved to (486, 362)
Screenshot: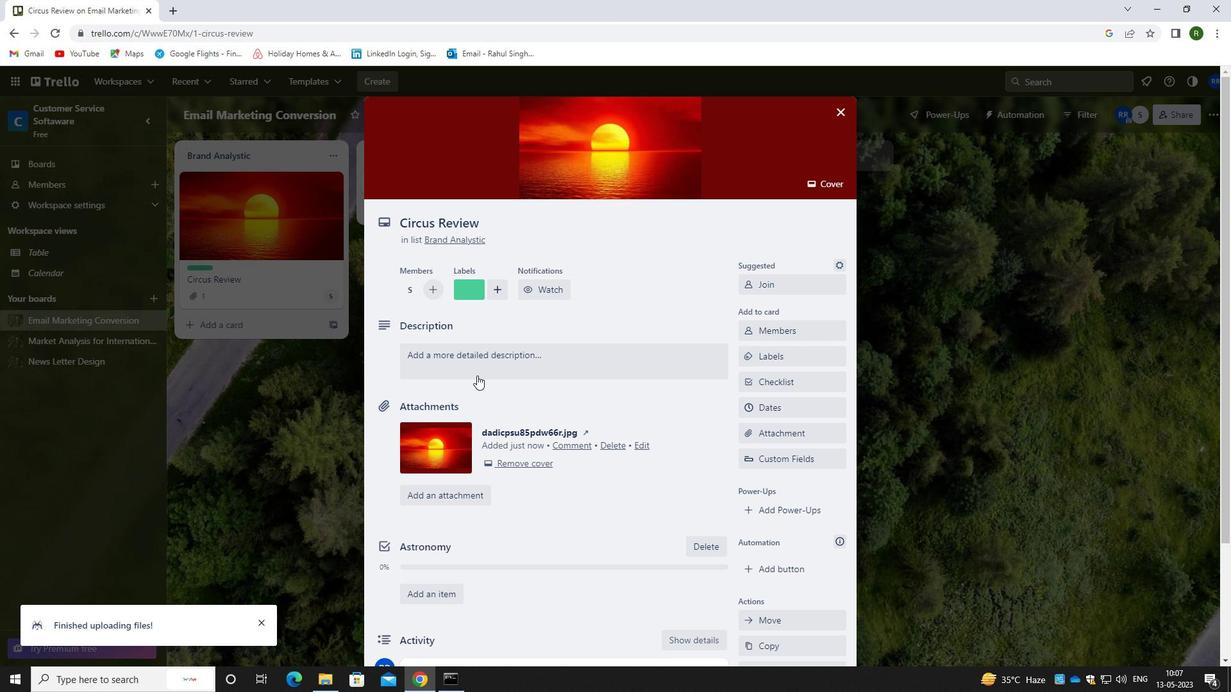 
Action: Mouse pressed left at (486, 362)
Screenshot: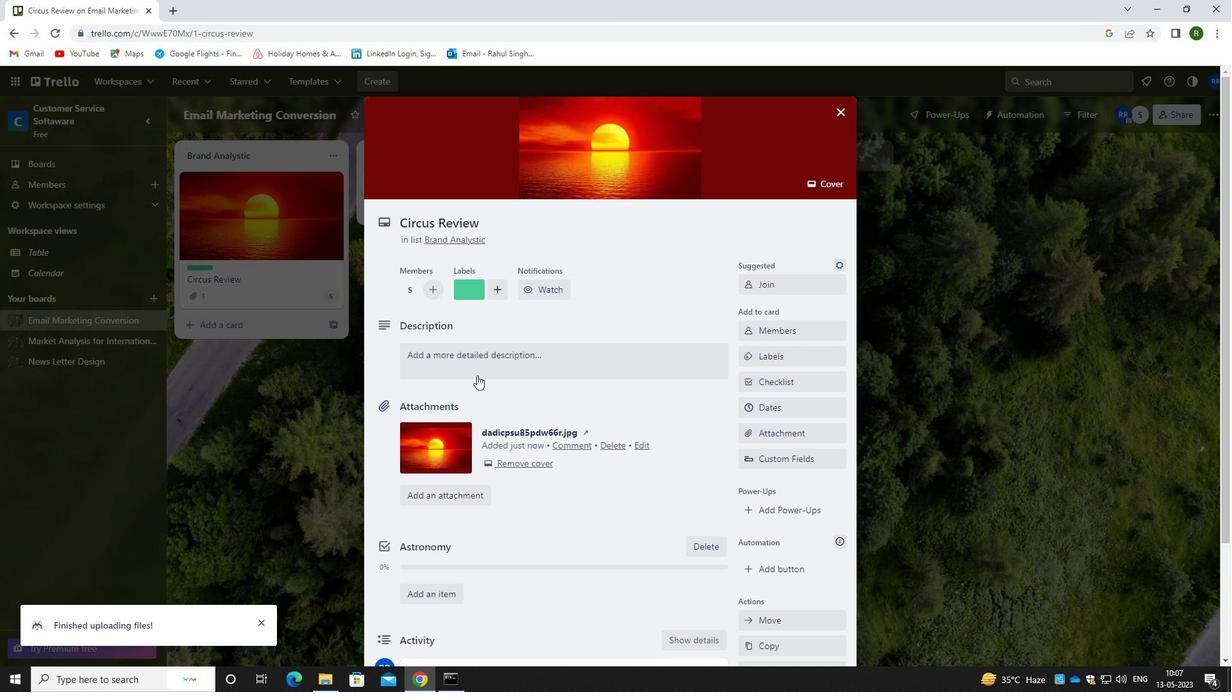 
Action: Mouse moved to (492, 423)
Screenshot: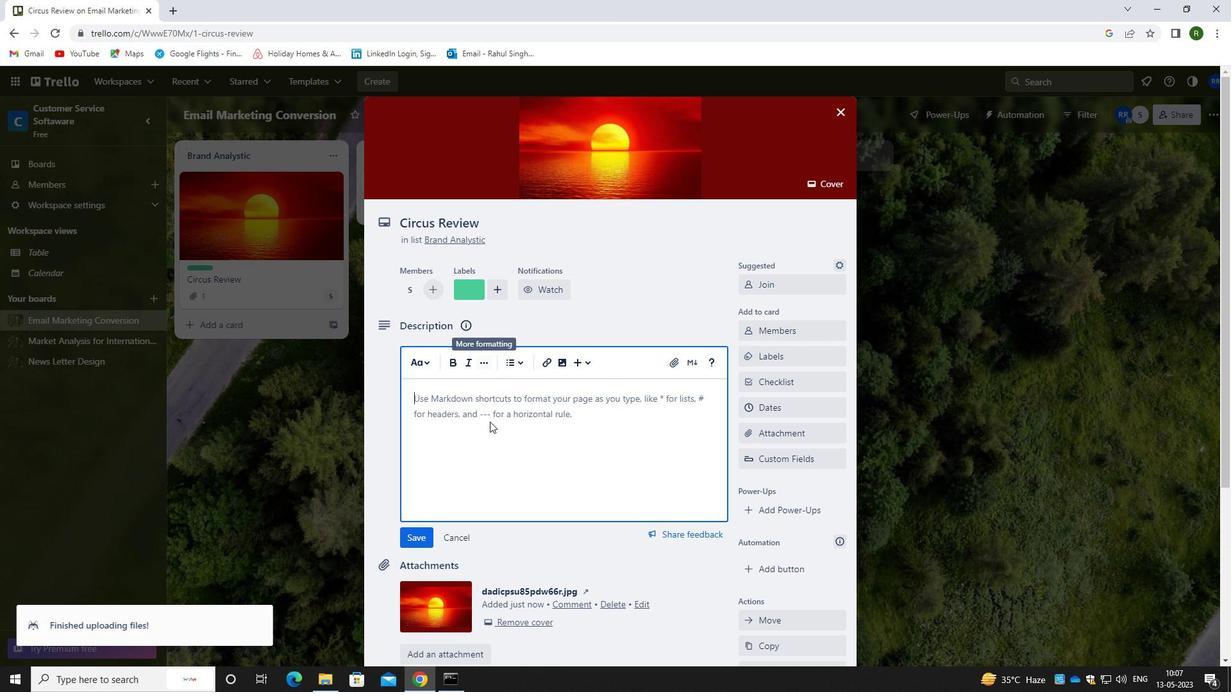 
Action: Key pressed <Key.caps_lock>C<Key.caps_lock>ONDUCT<Key.space>TEAM<Key.space>TRAINING<Key.space>SESSION<Key.space>ON<Key.space>TEAMWORK<Key.space>AND<Key.space>COLLABORATION.
Screenshot: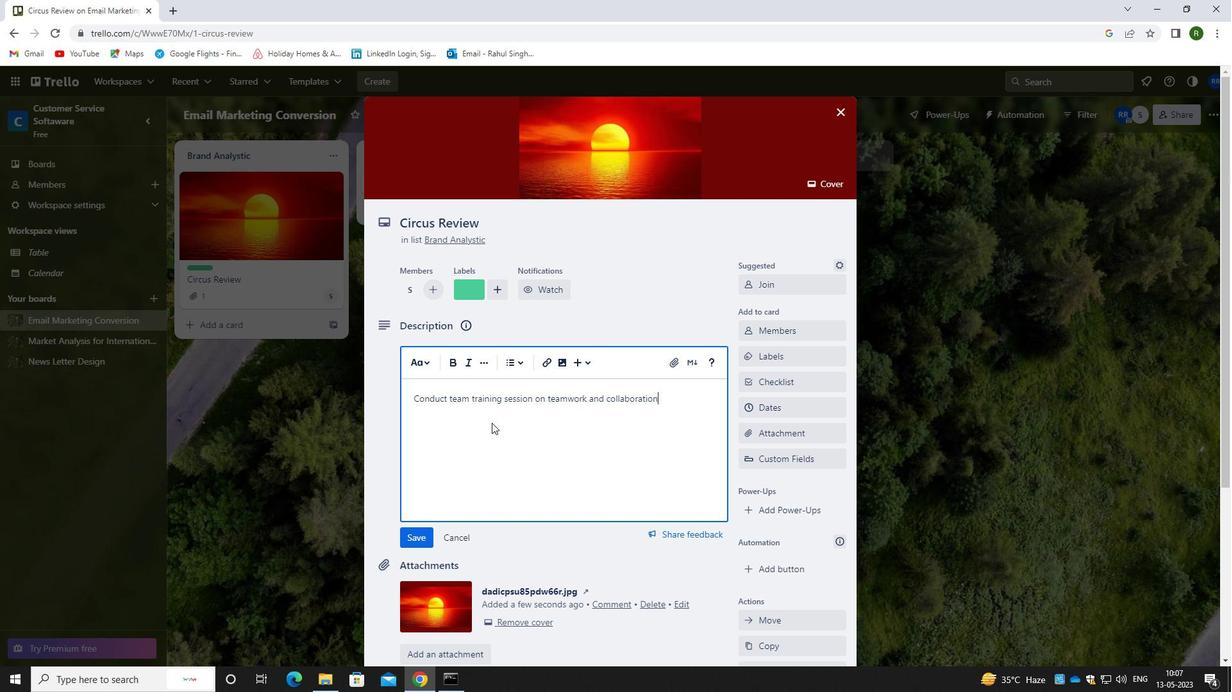 
Action: Mouse moved to (420, 544)
Screenshot: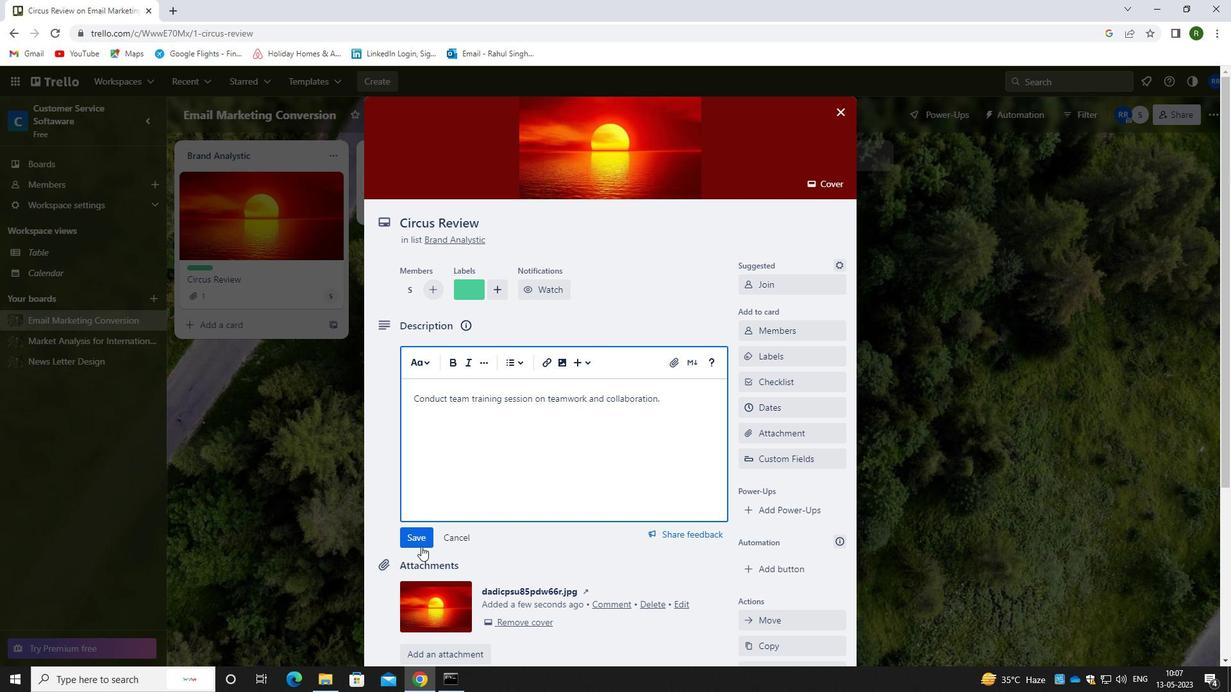 
Action: Mouse pressed left at (420, 544)
Screenshot: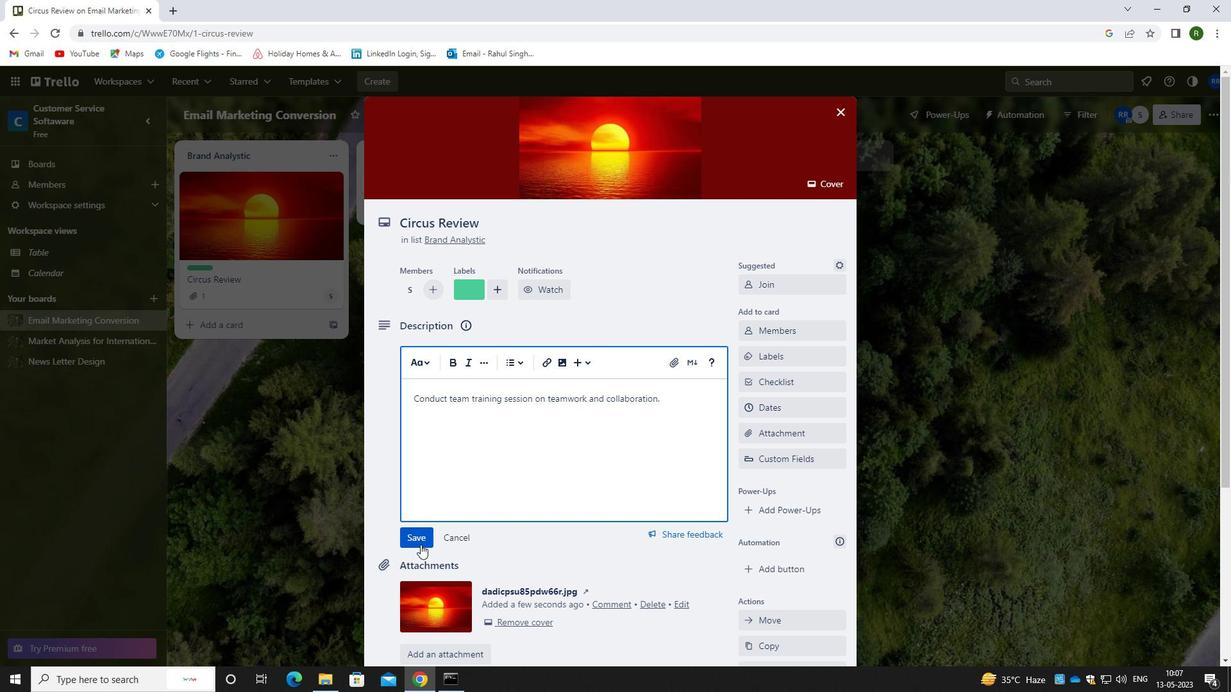 
Action: Mouse moved to (518, 519)
Screenshot: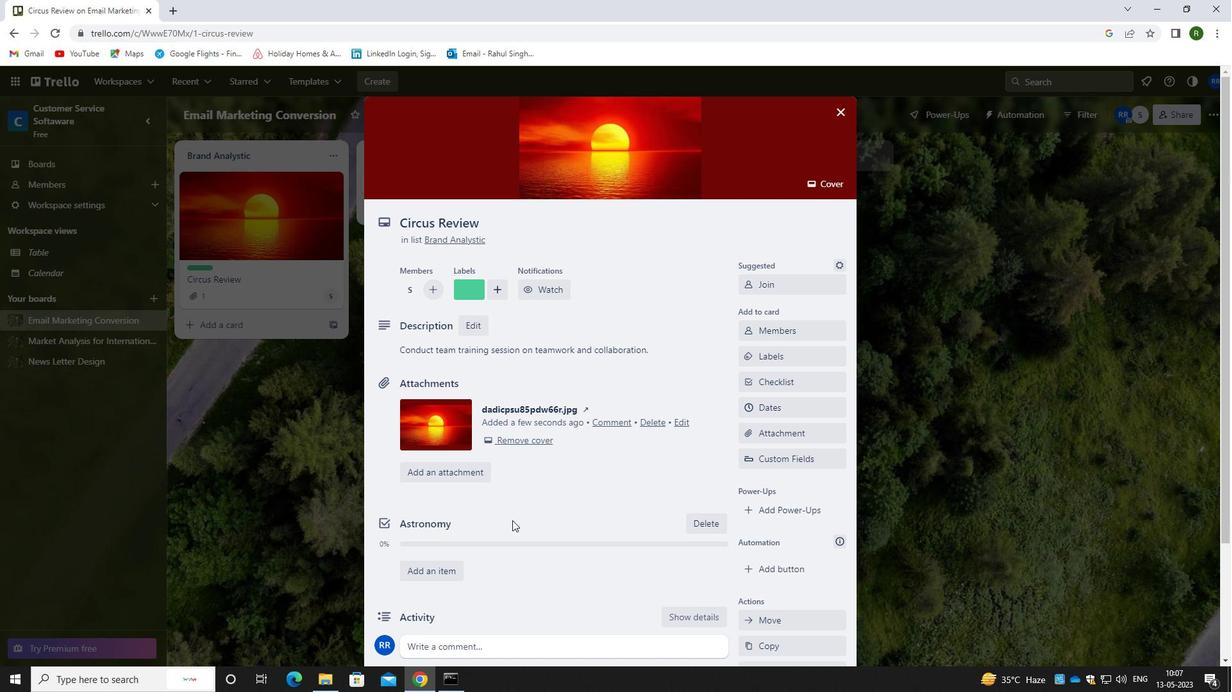 
Action: Mouse scrolled (518, 518) with delta (0, 0)
Screenshot: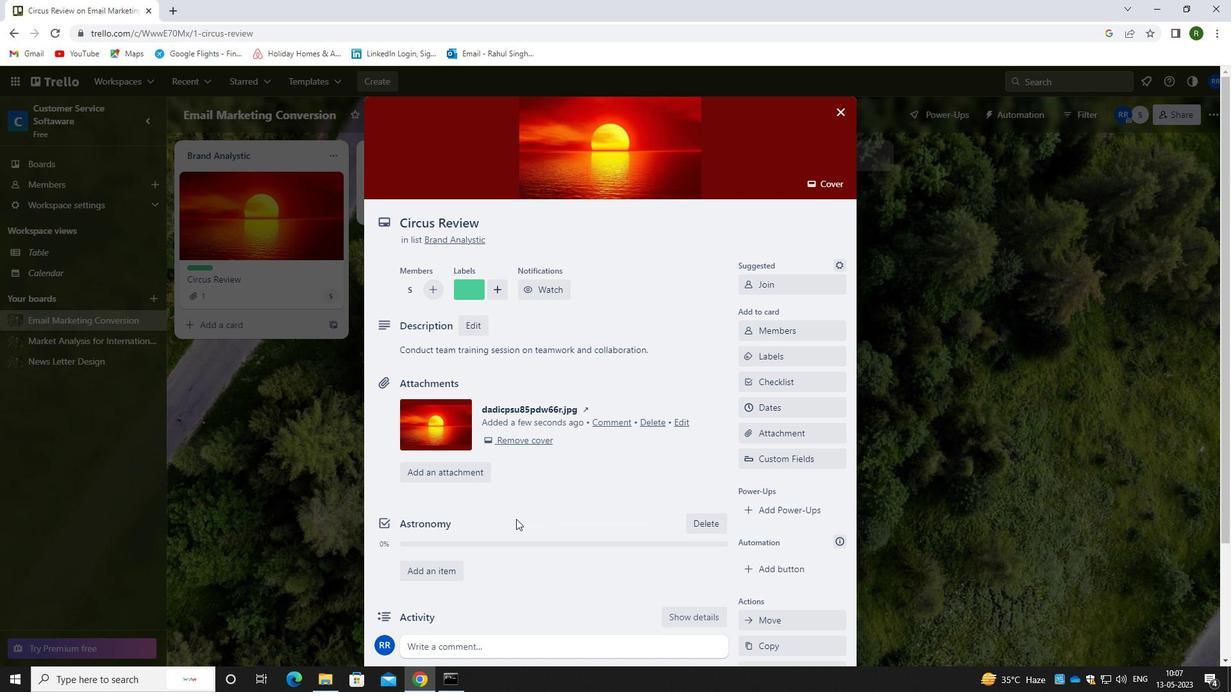 
Action: Mouse scrolled (518, 518) with delta (0, 0)
Screenshot: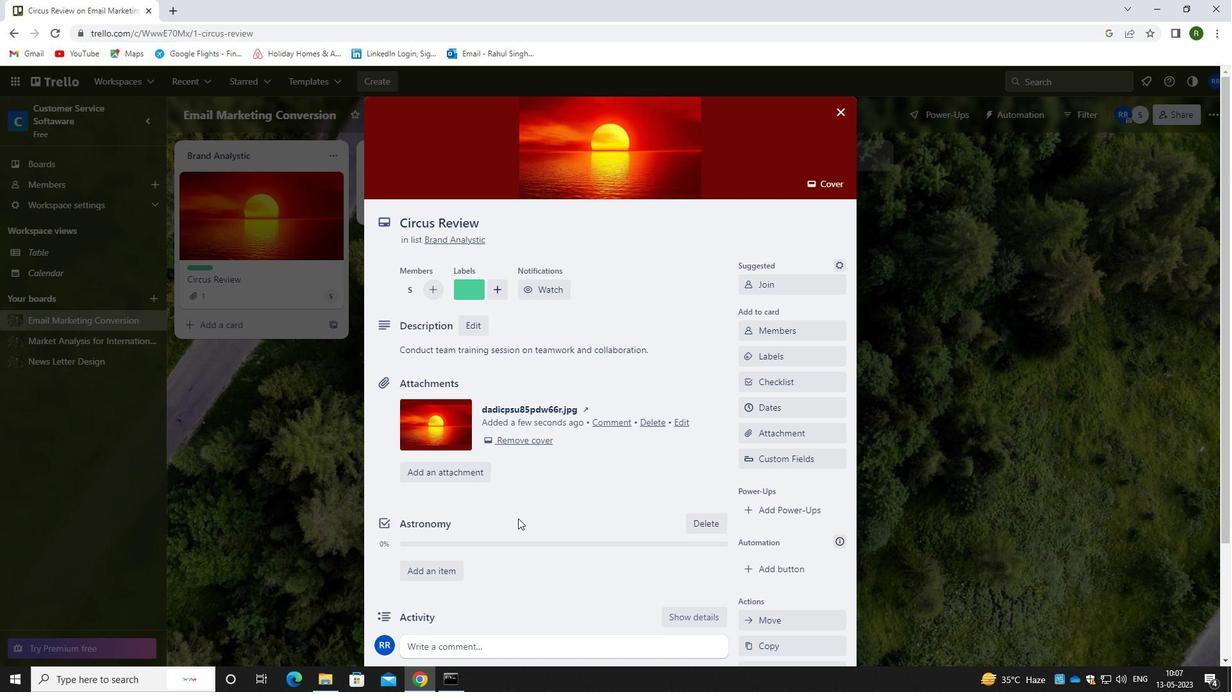 
Action: Mouse scrolled (518, 518) with delta (0, 0)
Screenshot: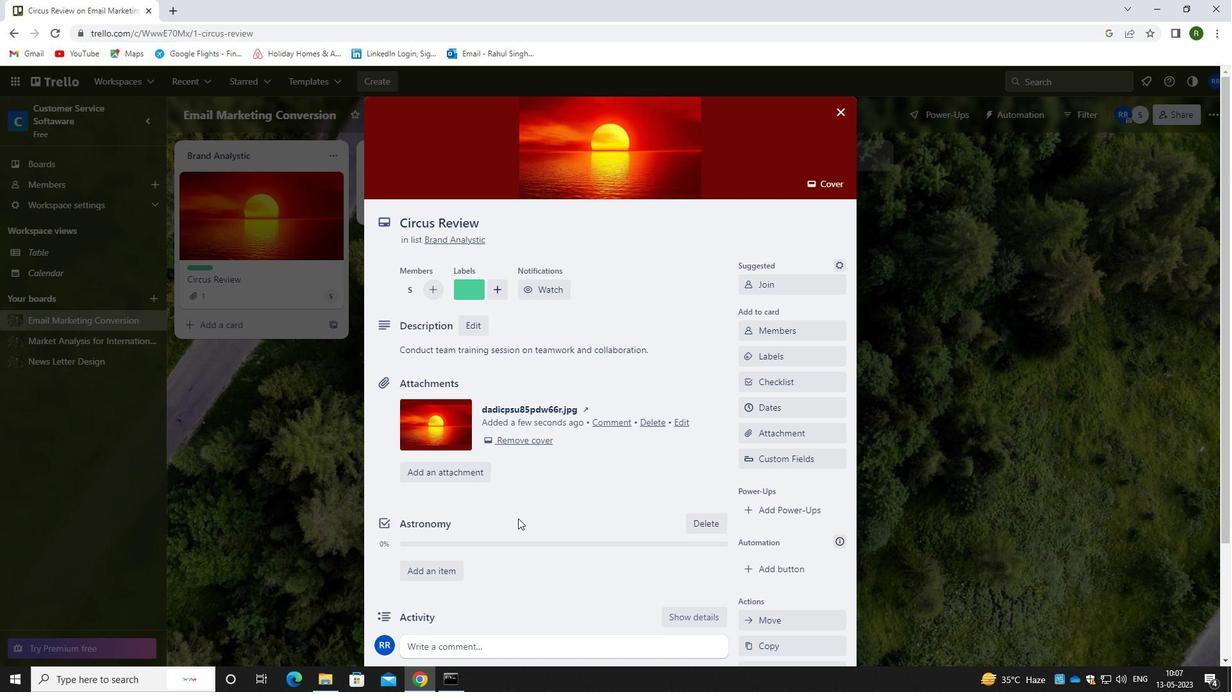 
Action: Mouse moved to (497, 502)
Screenshot: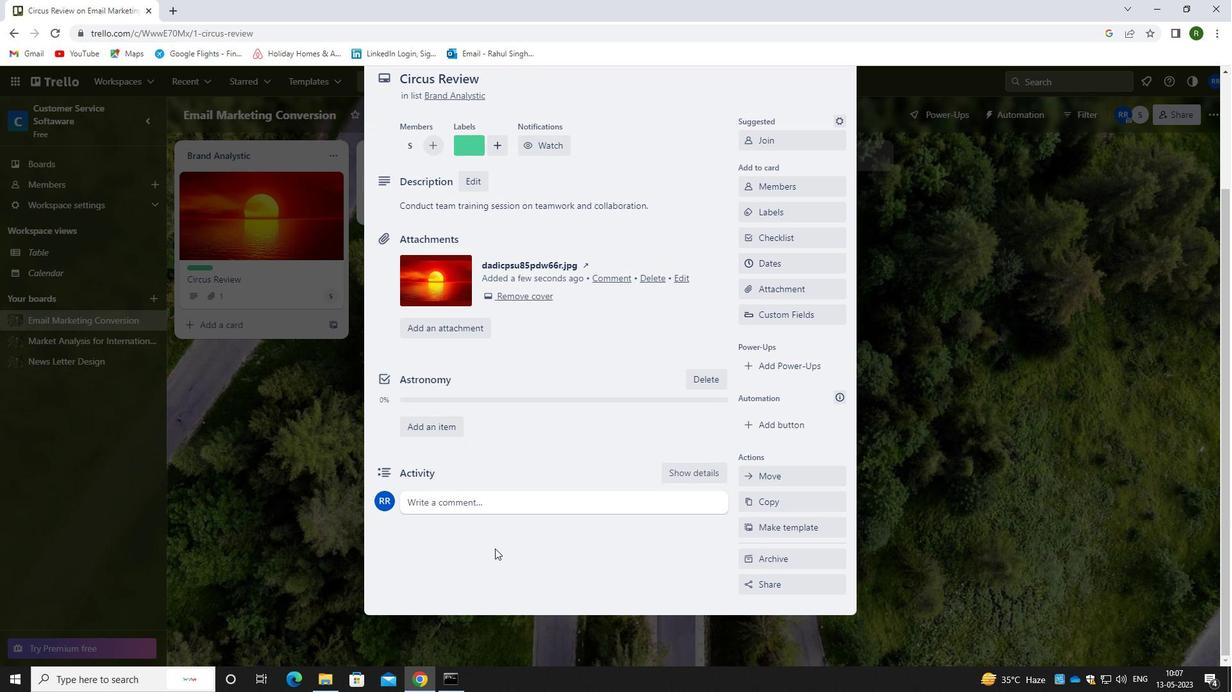 
Action: Mouse pressed left at (497, 502)
Screenshot: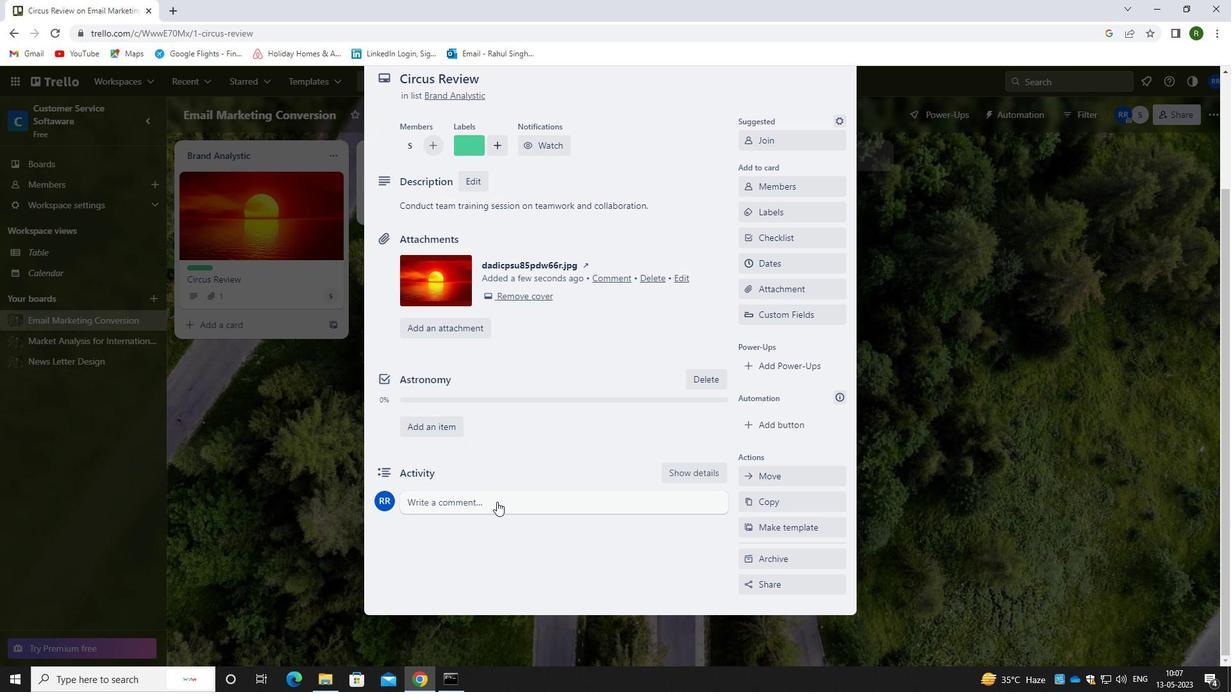 
Action: Mouse moved to (478, 545)
Screenshot: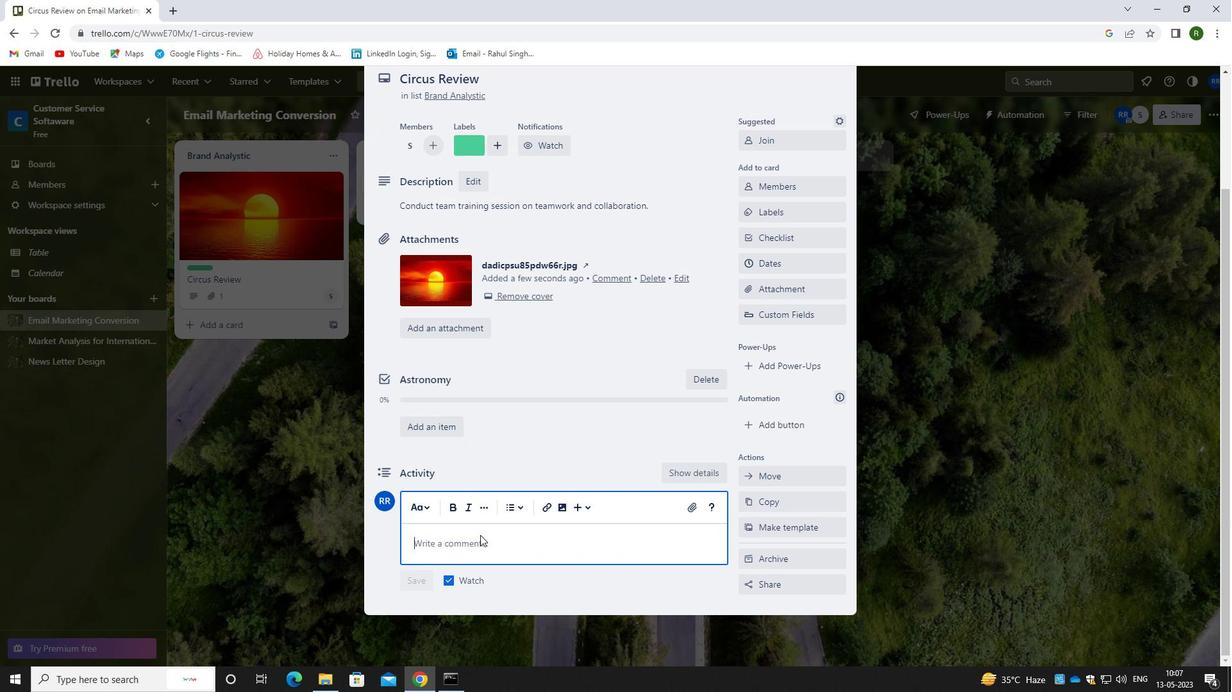 
Action: Mouse pressed left at (478, 545)
Screenshot: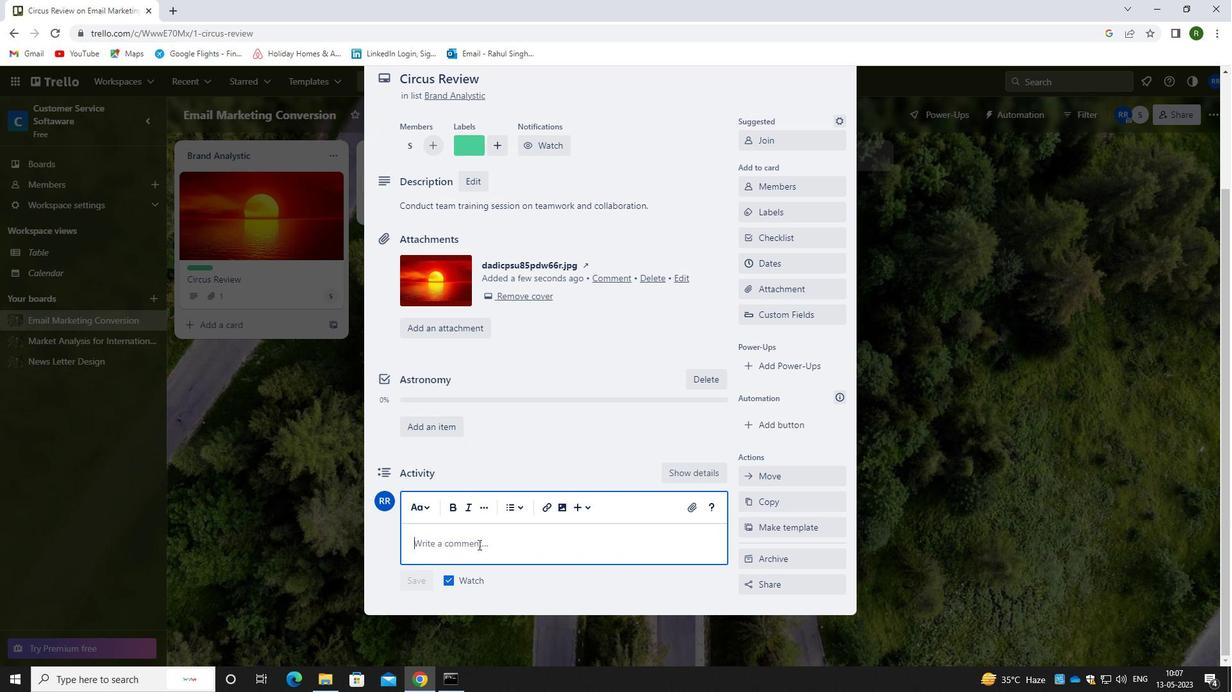 
Action: Key pressed <Key.caps_lock>T<Key.caps_lock>HIS<Key.space>TASK<Key.space>REQUIRES<Key.space>US<Key.space>TO<Key.space>BE<Key.space>PROACTIVE<Key.space>IN<Key.space>IDENTY<Key.backspace>FYING<Key.space>===<Key.backspace><Key.backspace><Key.backspace><Key.backspace><Key.backspace><Key.backspace><Key.backspace><Key.backspace><Key.backspace><Key.backspace>TIFI<Key.backspace>YING<Key.space>POTENTIAL<Key.space>OPPORTUNITIES<Key.space>FOR<Key.space>IMPROVE<Key.backspace>MENT<Key.space><Key.backspace><Key.backspace><Key.backspace><Key.backspace><Key.backspace>EMENT<Key.space>F<Key.backspace>AND<Key.space>GROWTH.
Screenshot: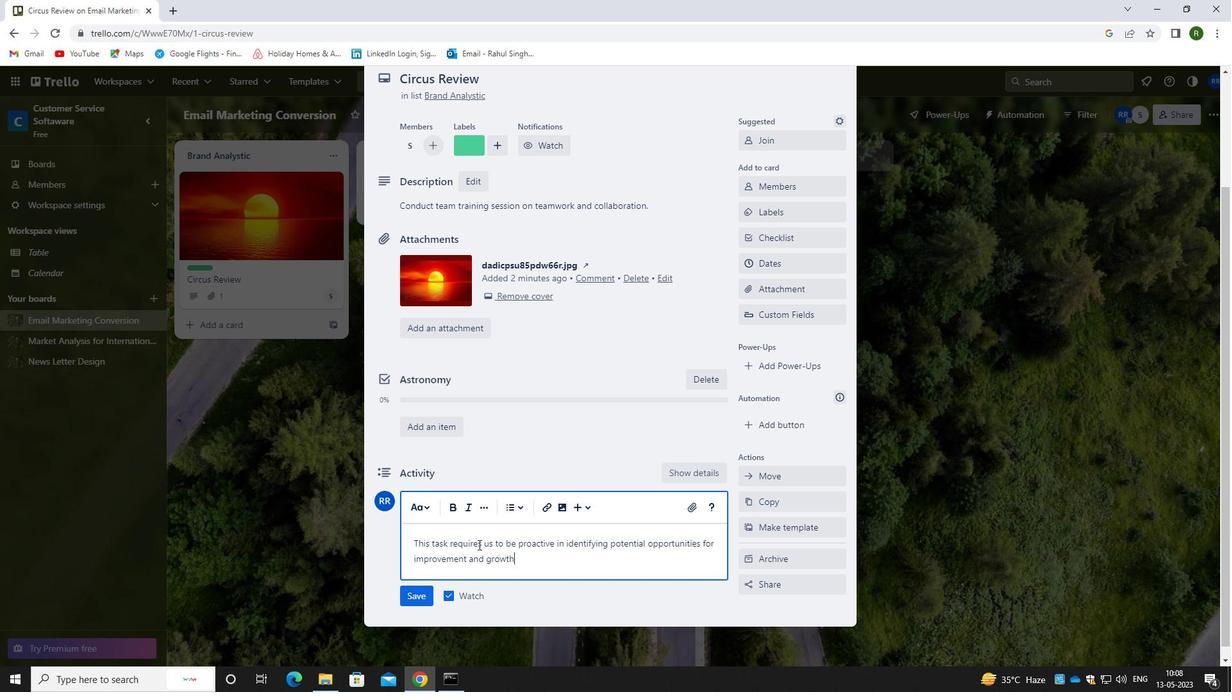 
Action: Mouse moved to (416, 598)
Screenshot: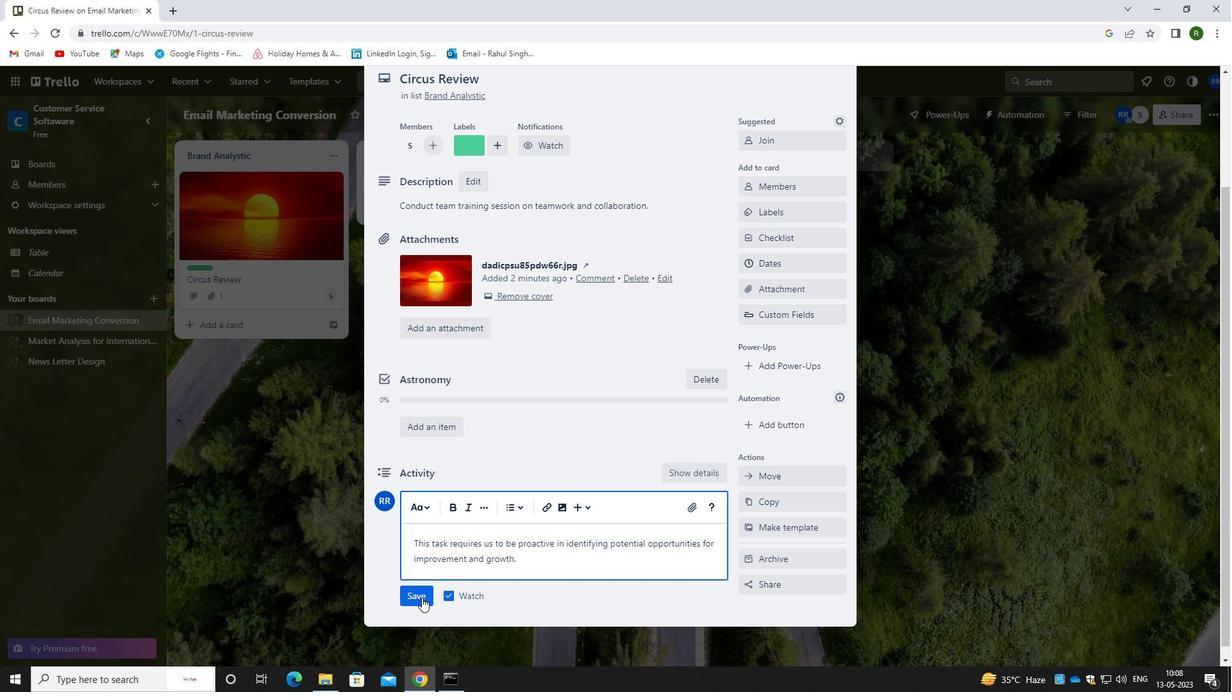 
Action: Mouse pressed left at (416, 598)
Screenshot: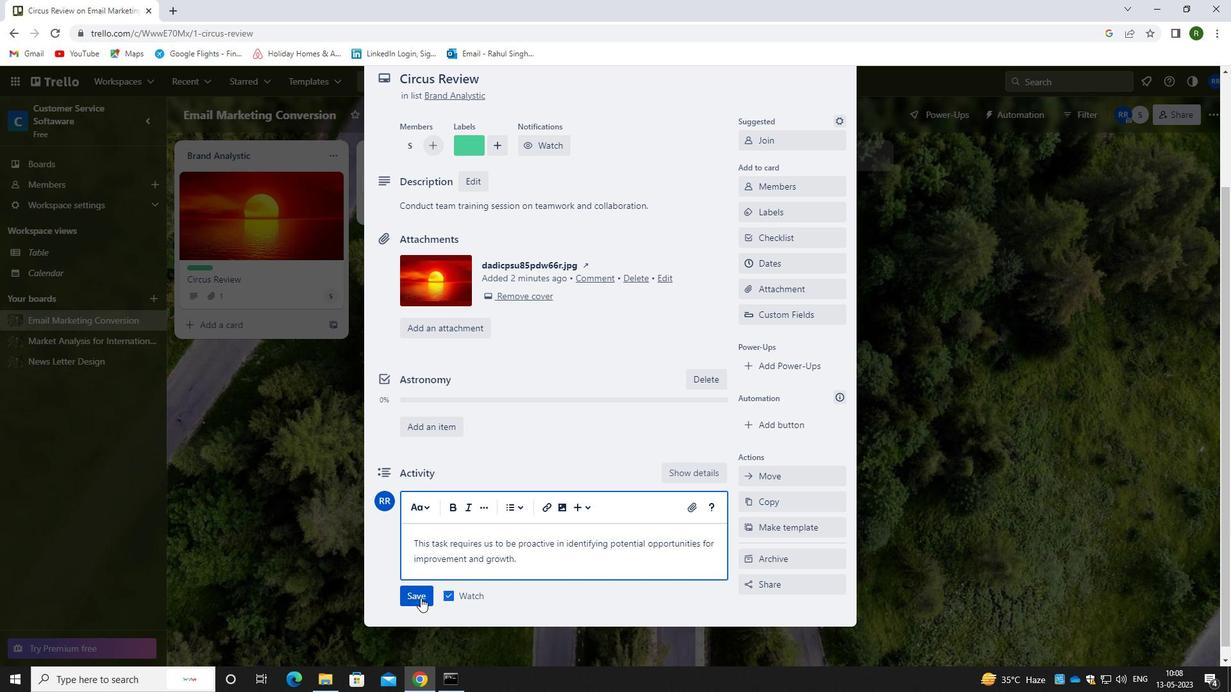 
Action: Mouse moved to (763, 264)
Screenshot: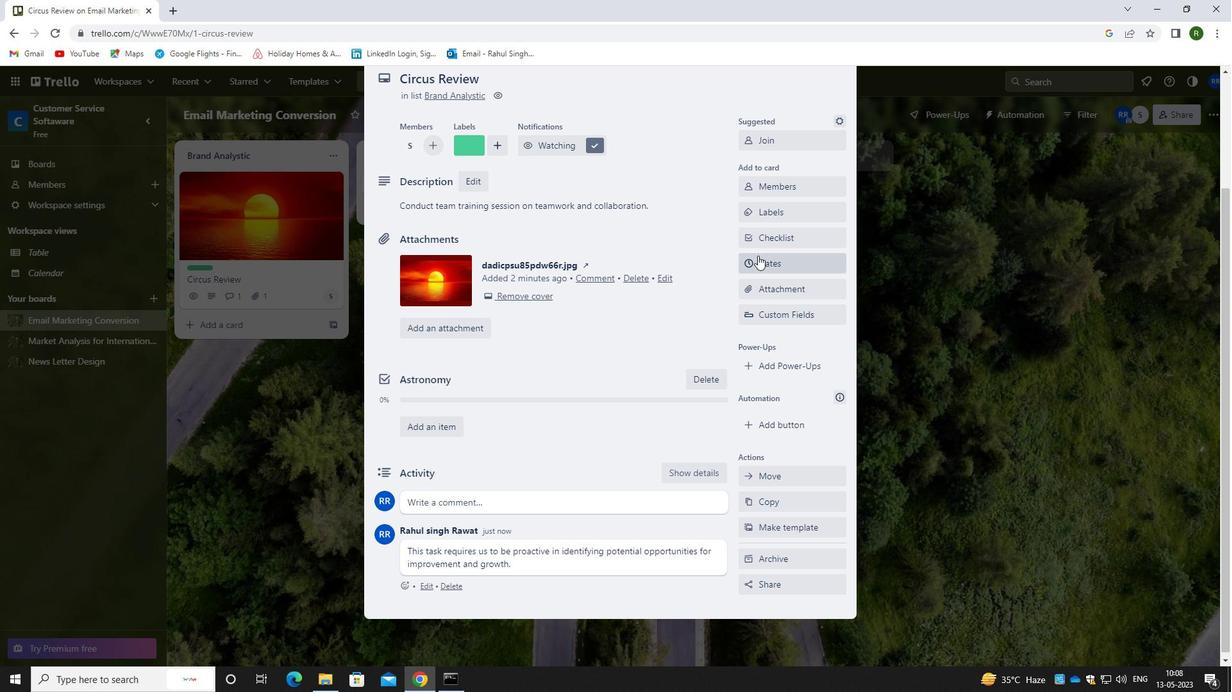 
Action: Mouse pressed left at (763, 264)
Screenshot: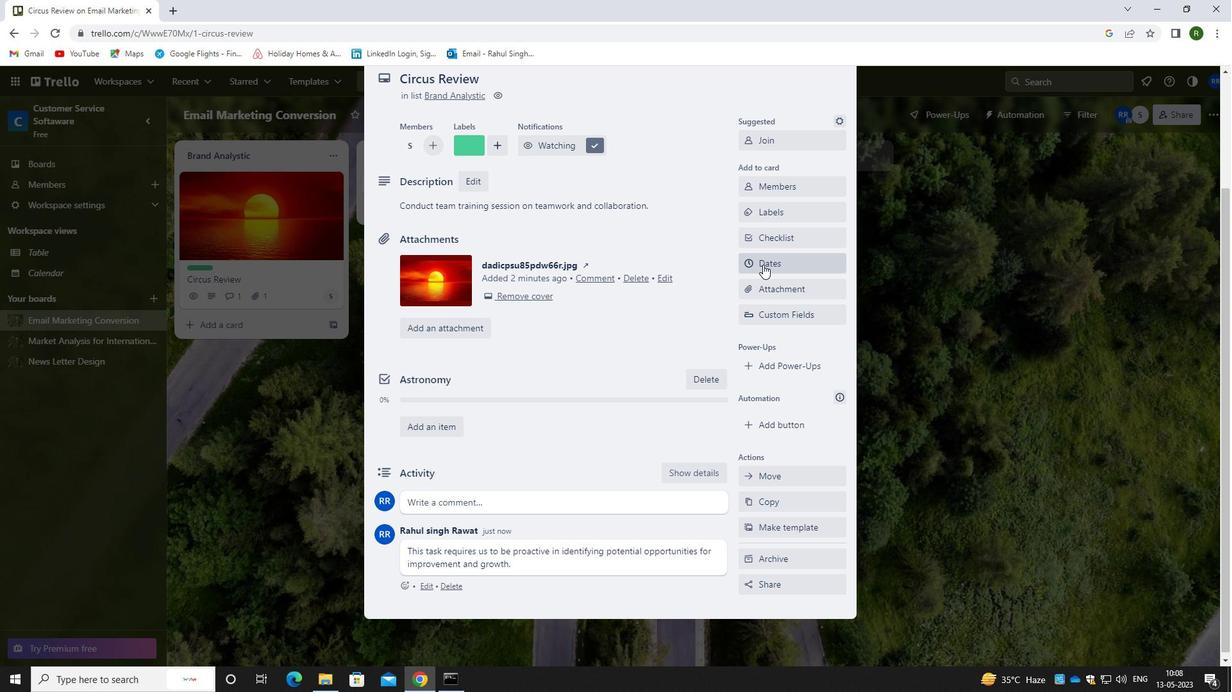 
Action: Mouse moved to (757, 344)
Screenshot: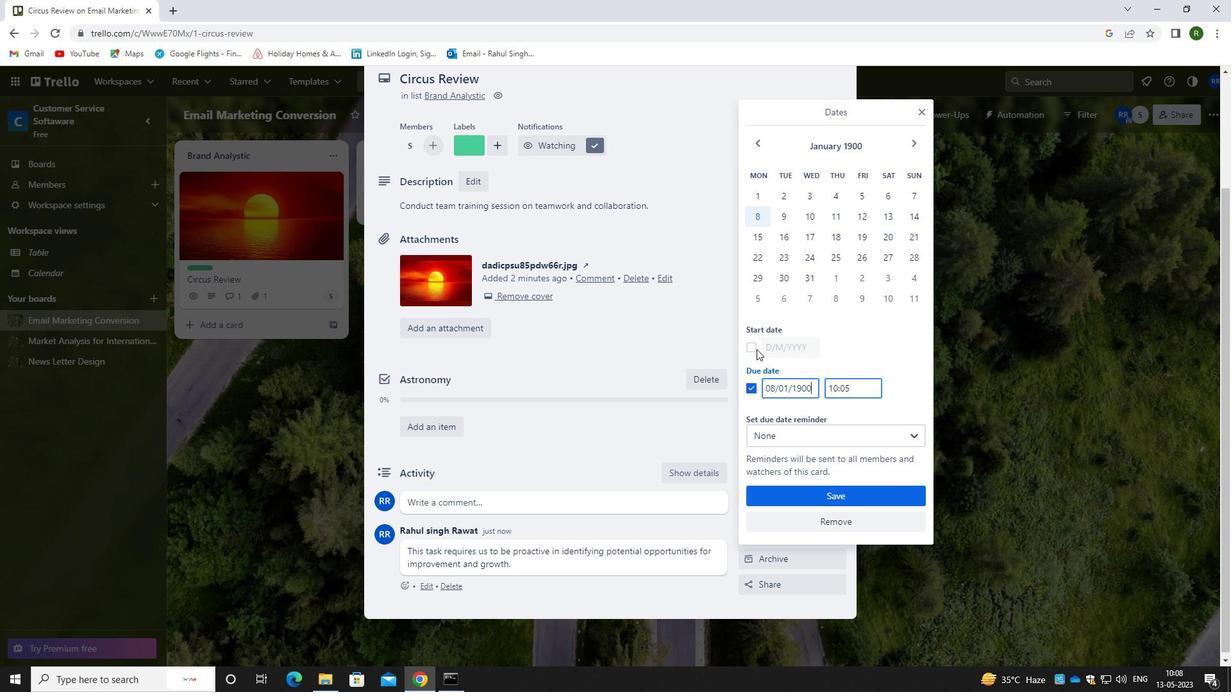 
Action: Mouse pressed left at (757, 344)
Screenshot: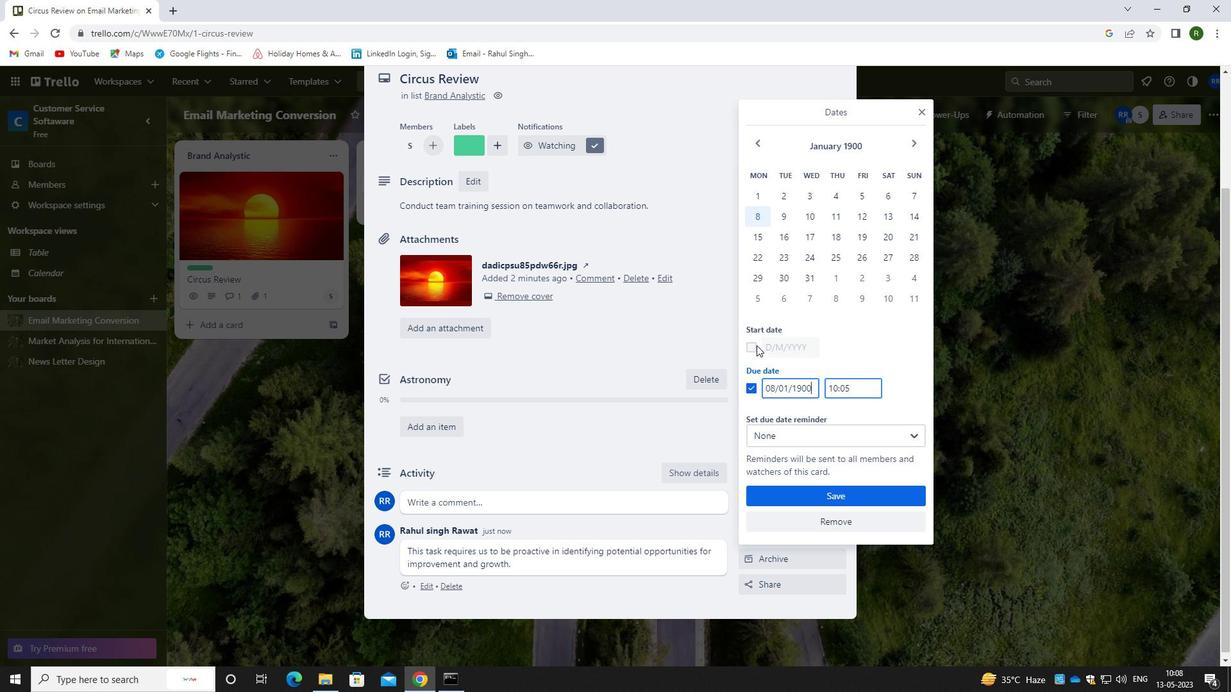 
Action: Mouse moved to (817, 345)
Screenshot: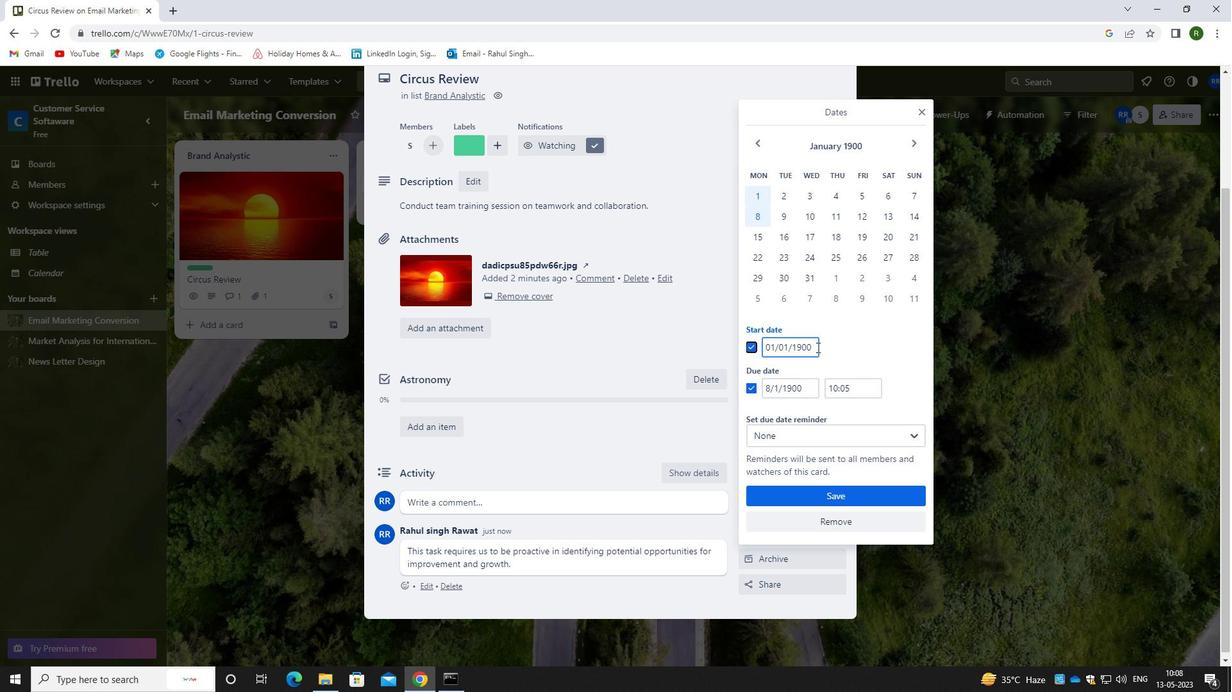 
Action: Mouse pressed left at (817, 345)
Screenshot: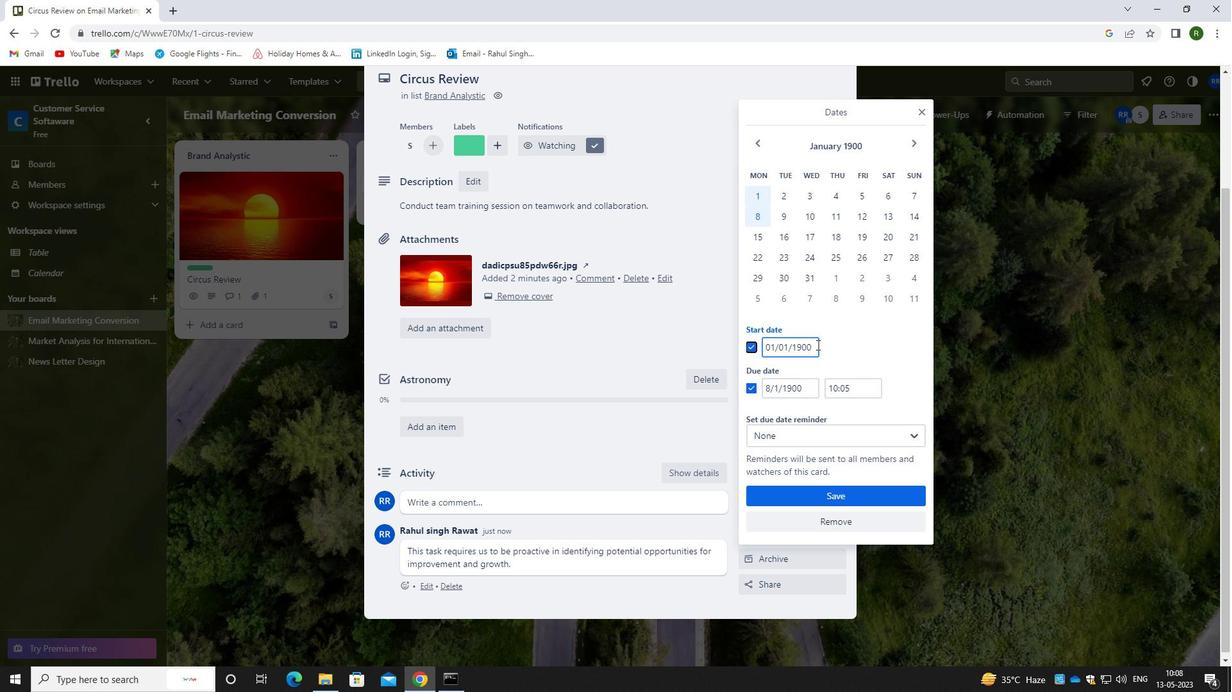 
Action: Mouse moved to (741, 345)
Screenshot: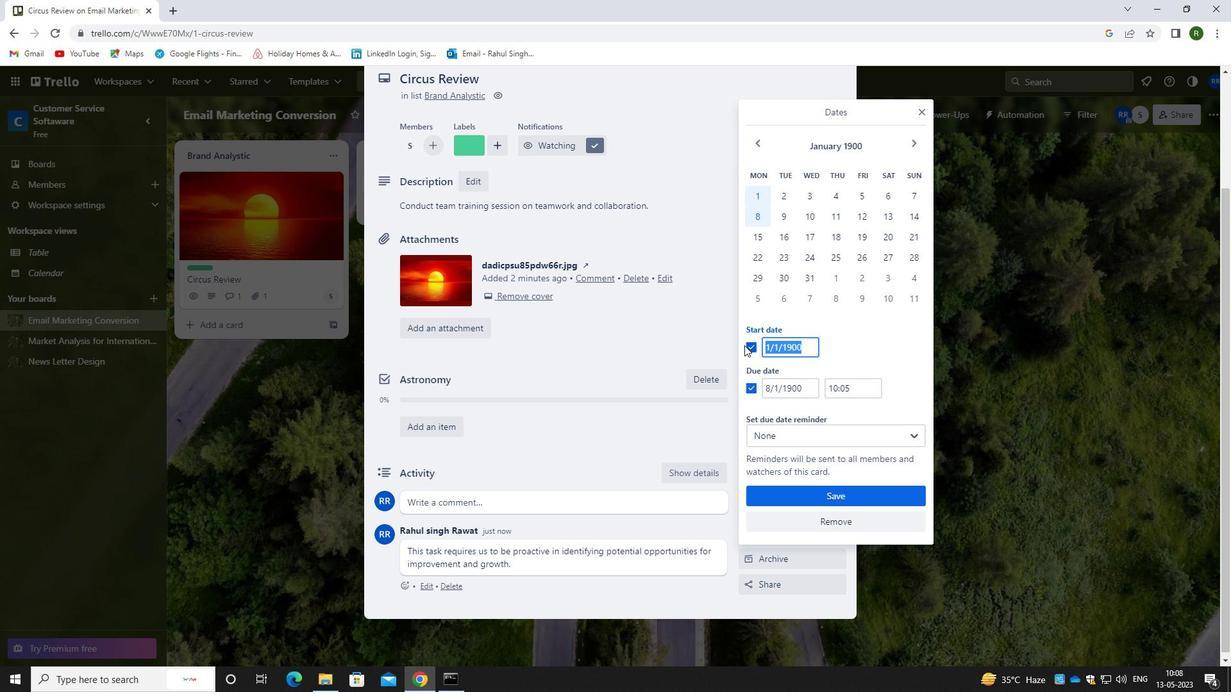 
Action: Key pressed 02/01/1900
Screenshot: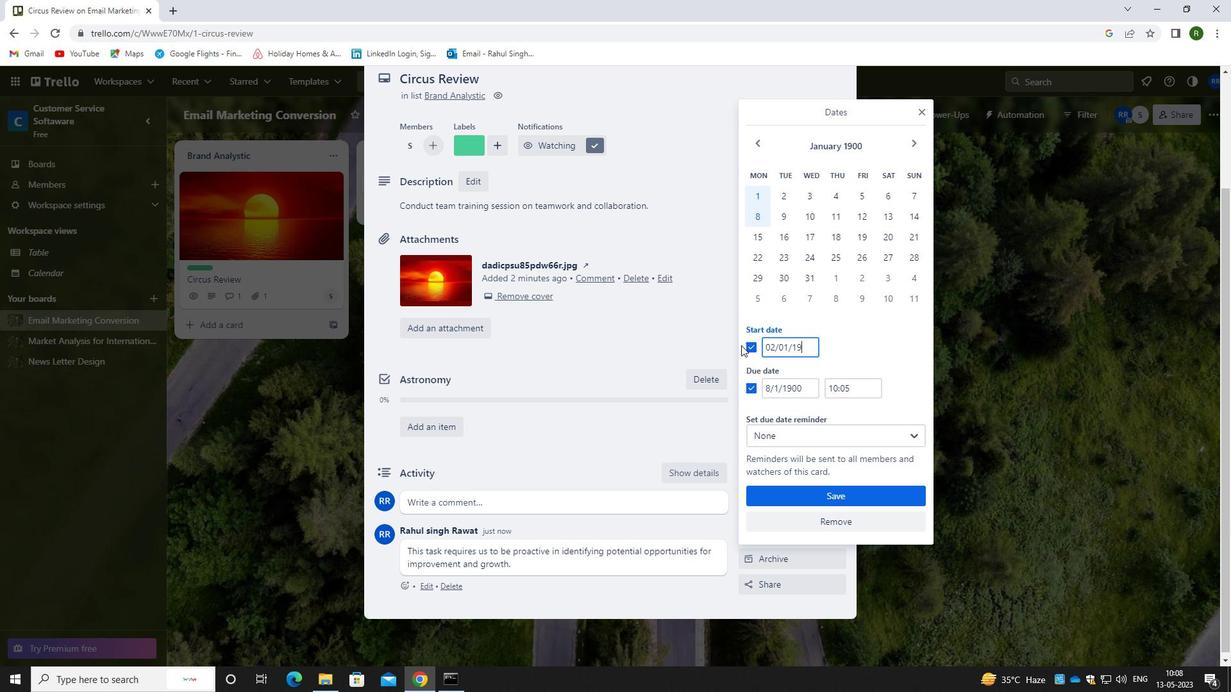 
Action: Mouse moved to (809, 386)
Screenshot: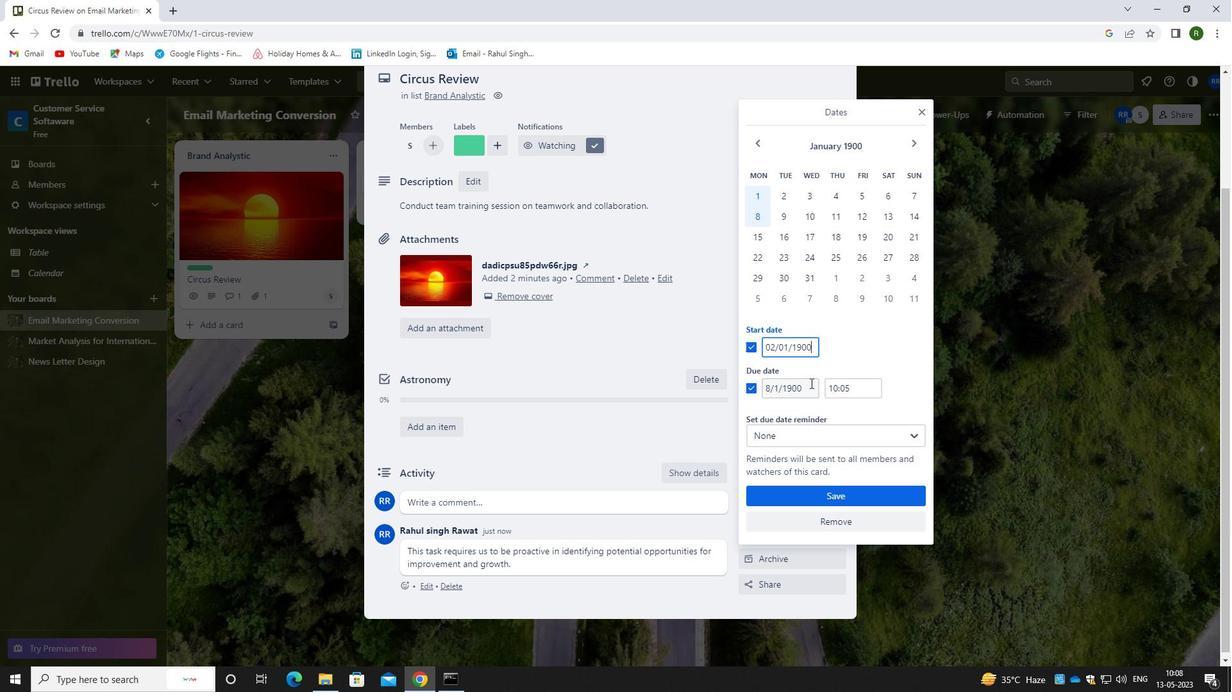 
Action: Mouse pressed left at (809, 386)
Screenshot: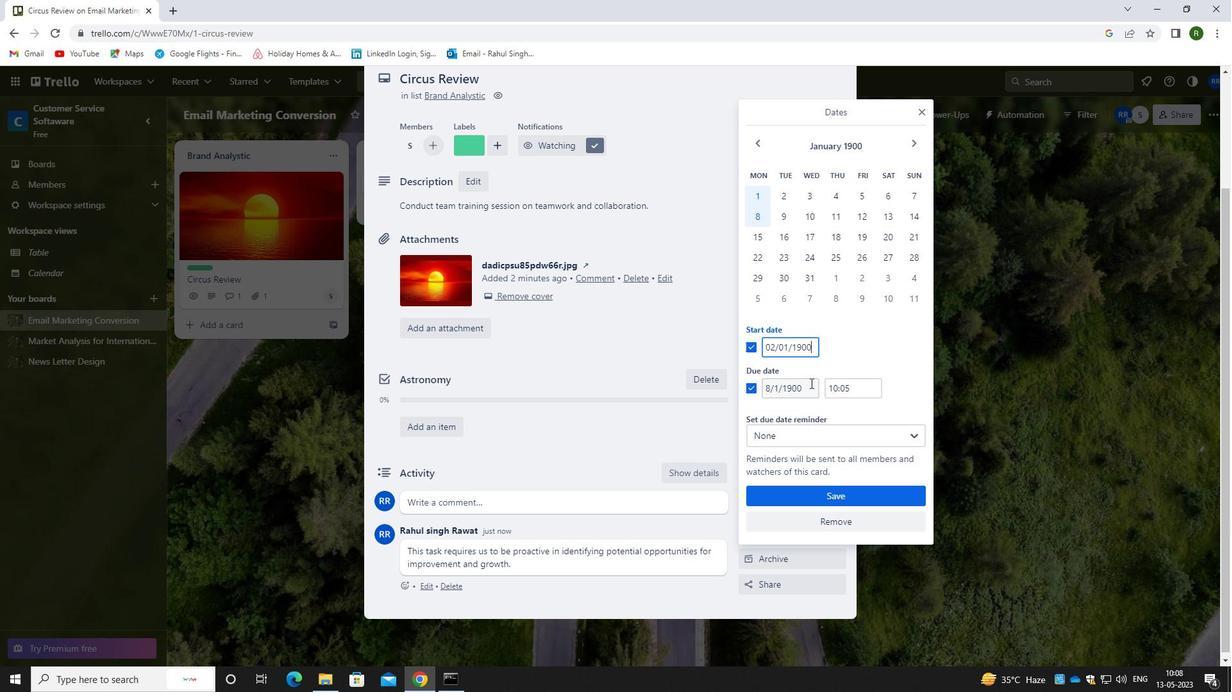 
Action: Mouse moved to (747, 389)
Screenshot: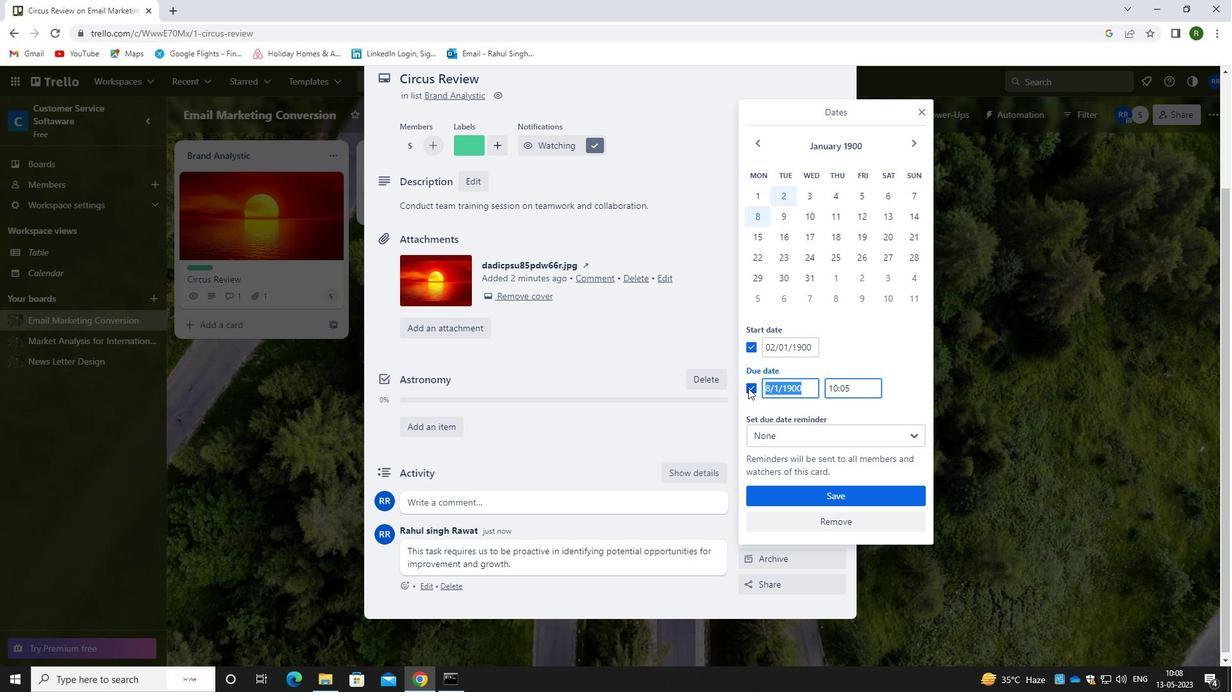 
Action: Key pressed 09/01/1900
Screenshot: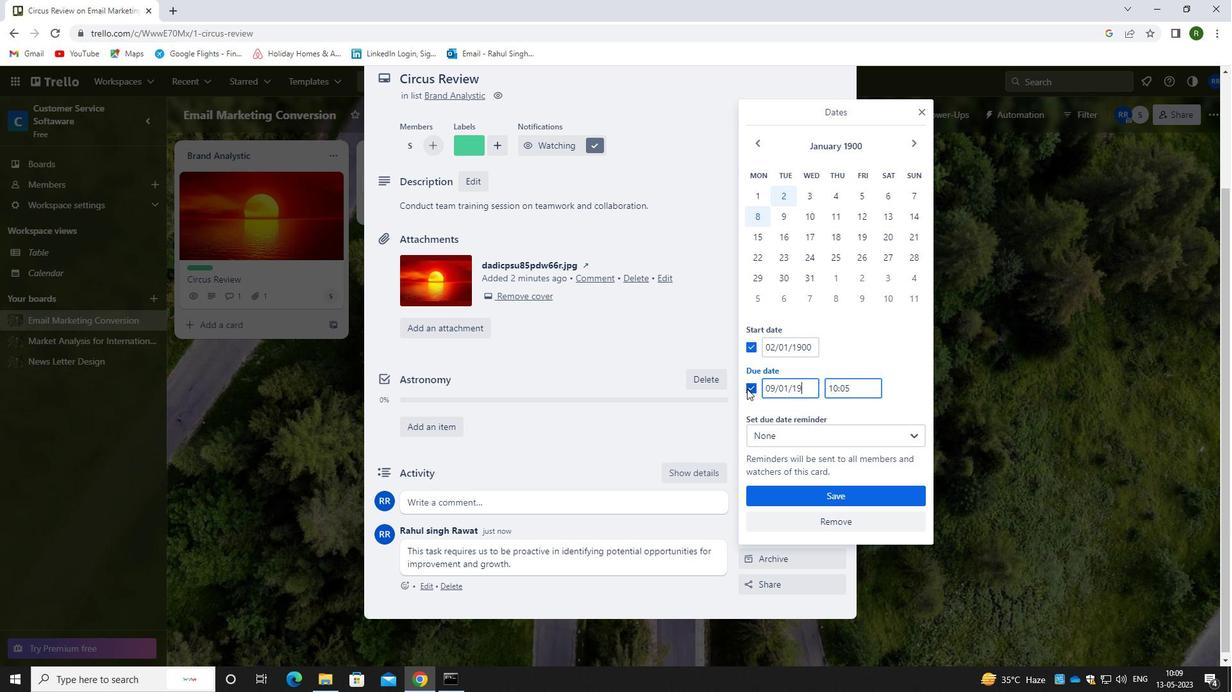 
Action: Mouse moved to (828, 500)
Screenshot: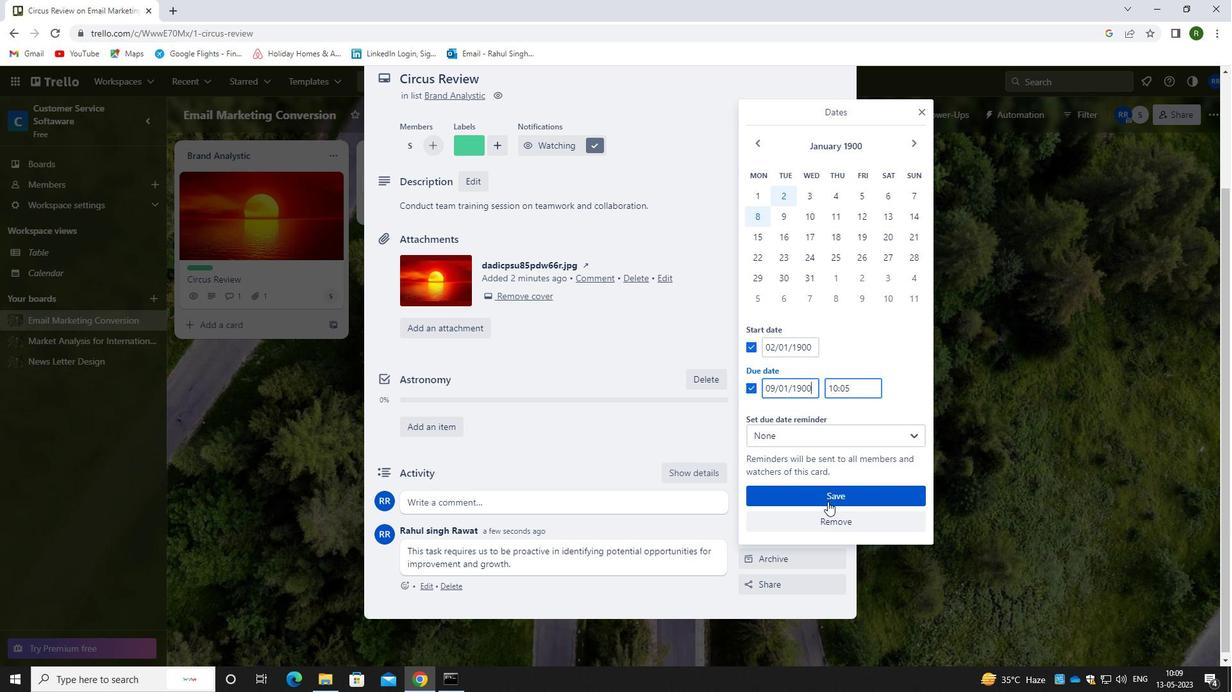 
Action: Mouse pressed left at (828, 500)
Screenshot: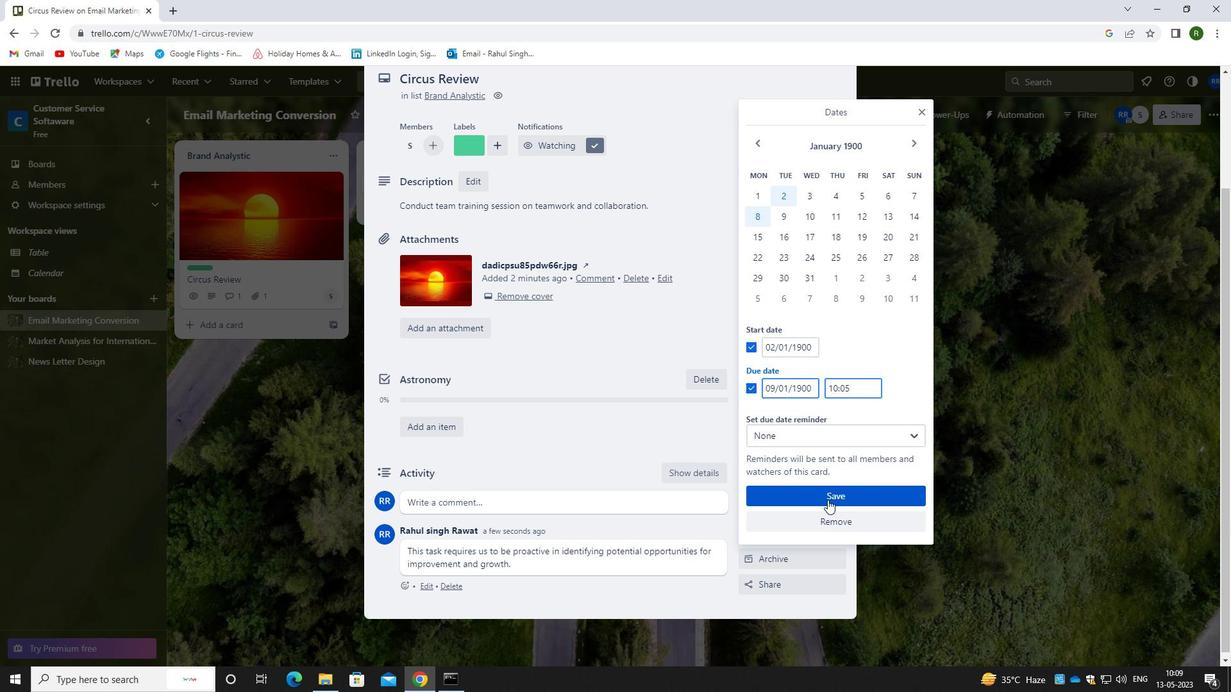 
Action: Mouse moved to (882, 457)
Screenshot: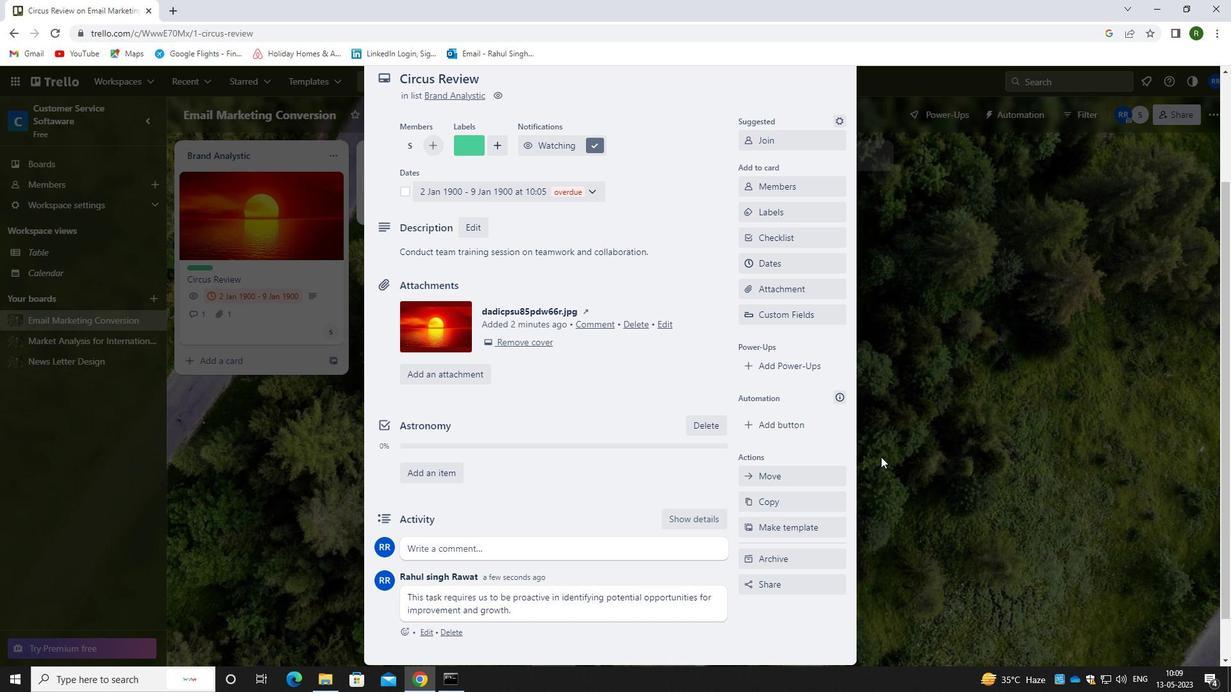 
Action: Mouse scrolled (882, 458) with delta (0, 0)
Screenshot: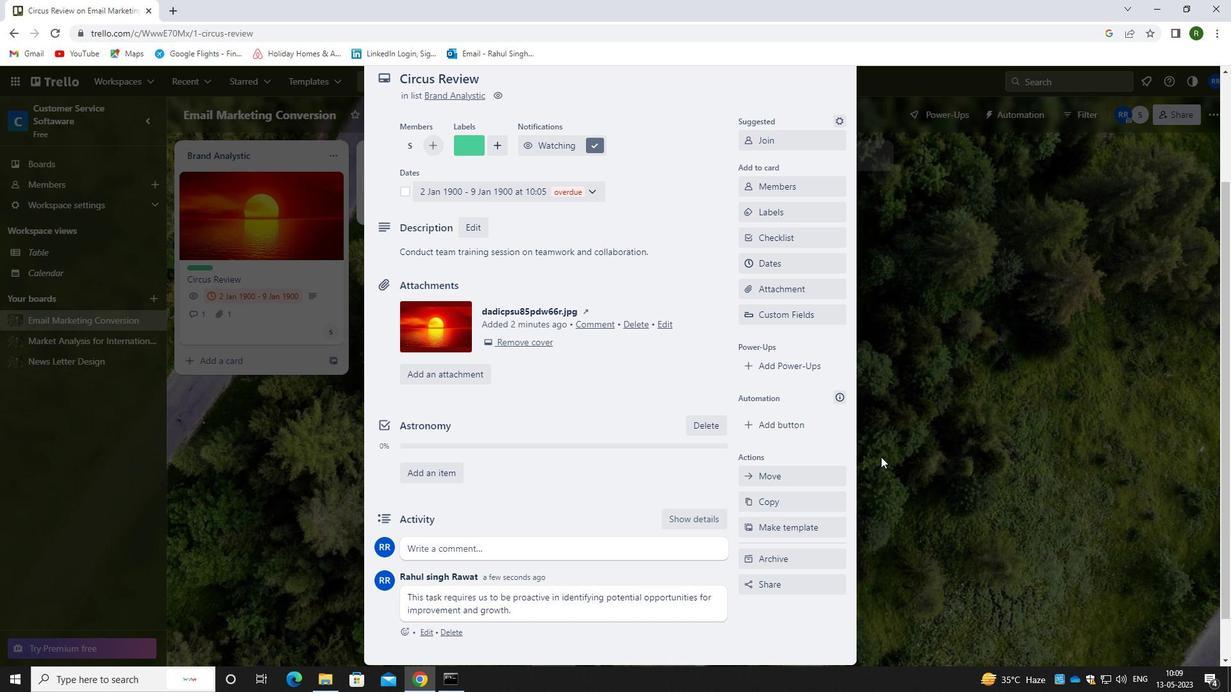 
Action: Mouse moved to (882, 457)
Screenshot: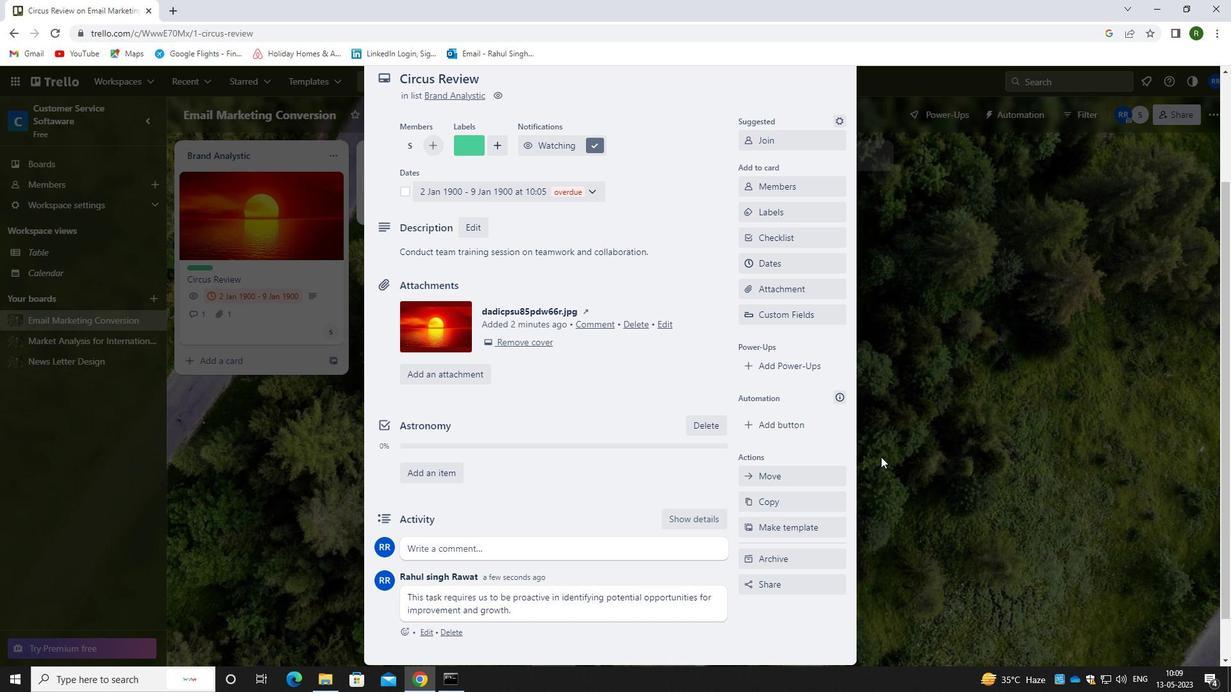 
Action: Mouse scrolled (882, 458) with delta (0, 0)
Screenshot: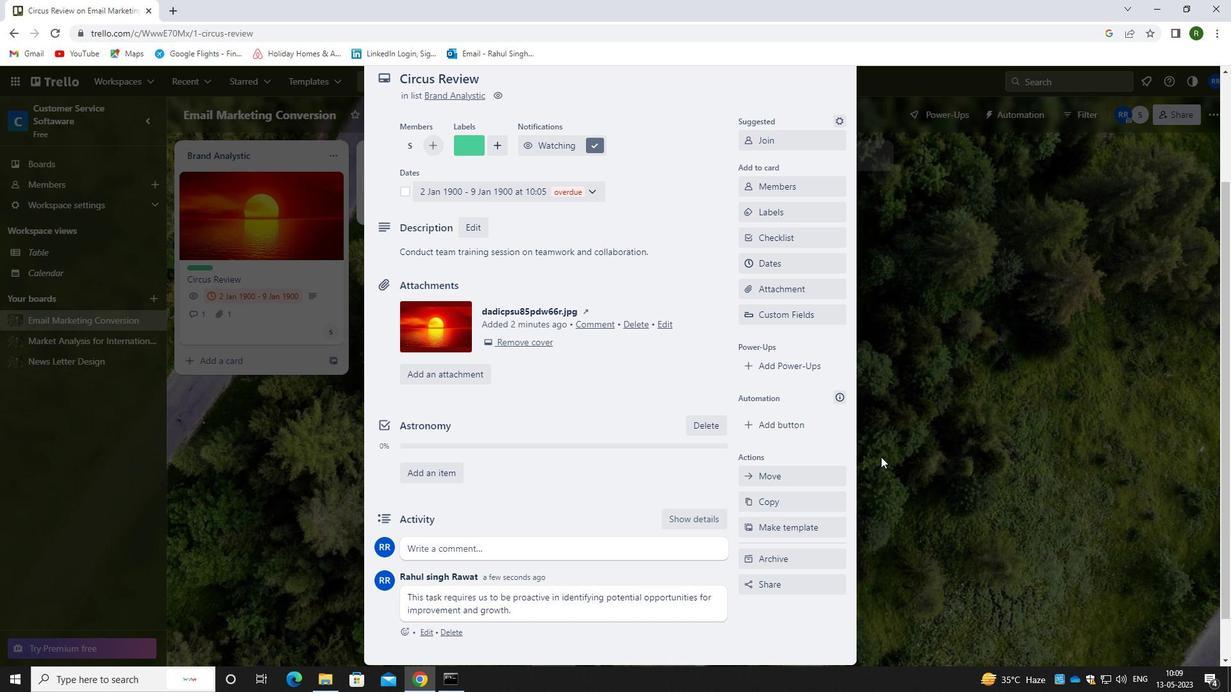 
Action: Mouse moved to (903, 467)
Screenshot: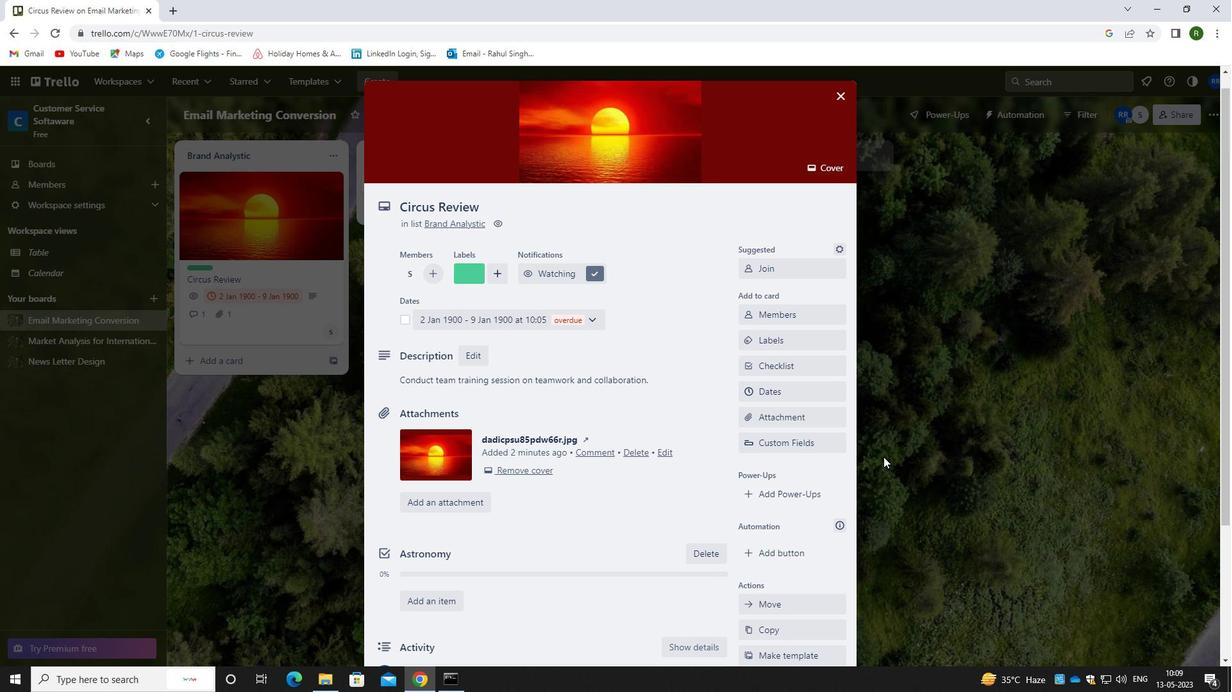 
